Task: Find connections with filter location Mérida with filter topic #Brandwith filter profile language French with filter current company Wipro with filter school DOEACC with filter industry Wholesale Petroleum and Petroleum Products with filter service category Digital Marketing with filter keywords title Customer Support
Action: Mouse moved to (554, 73)
Screenshot: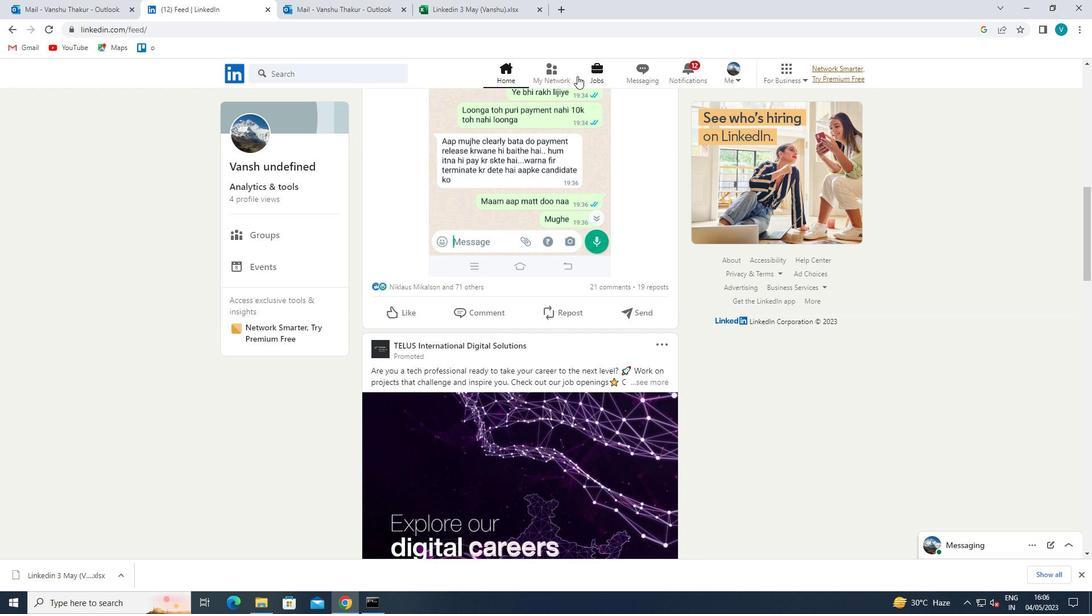 
Action: Mouse pressed left at (554, 73)
Screenshot: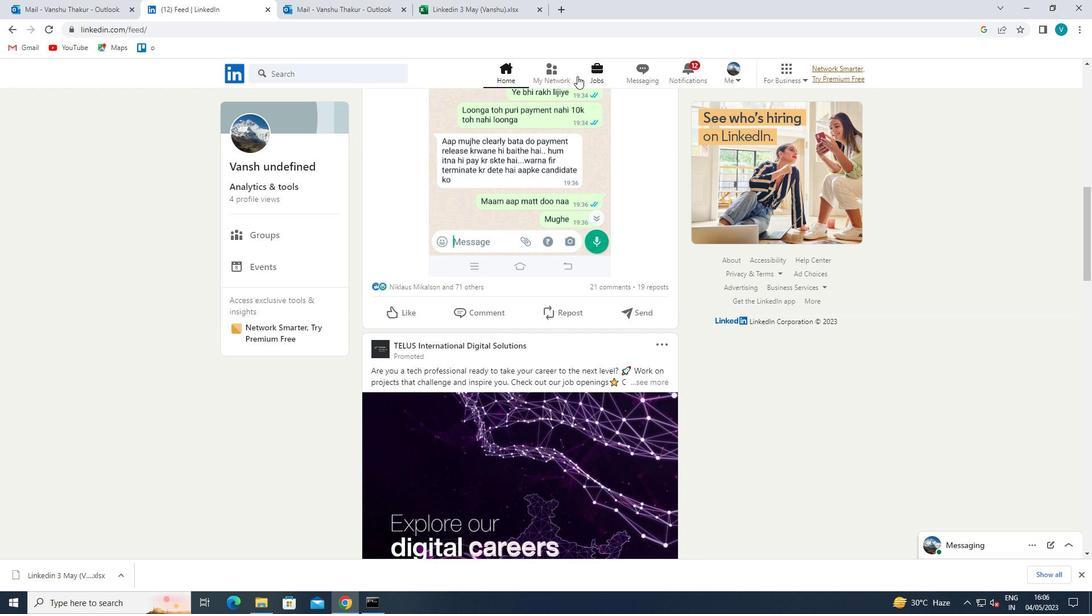 
Action: Mouse moved to (318, 130)
Screenshot: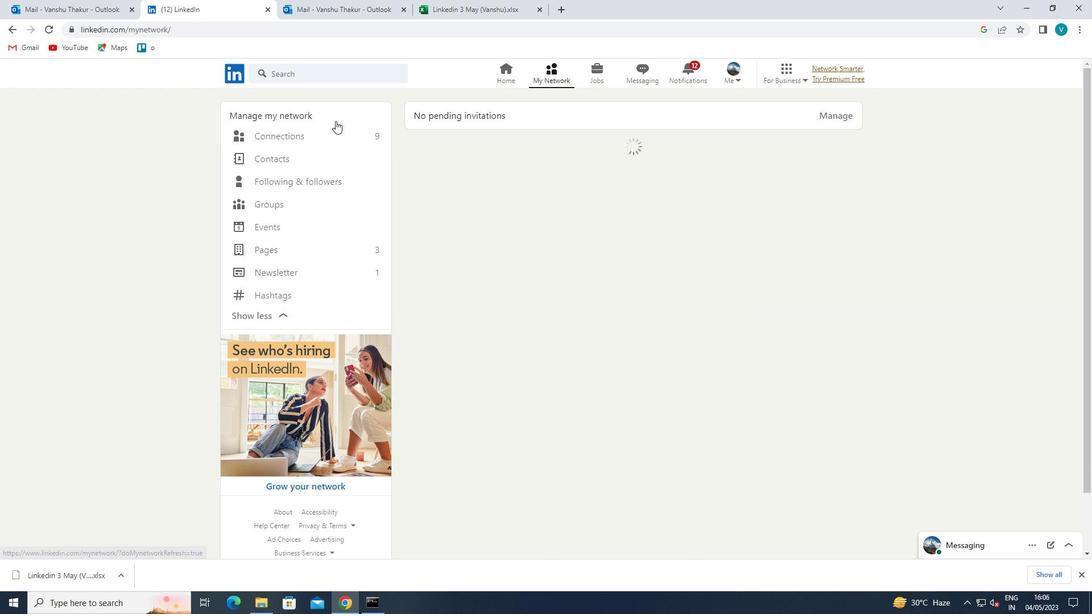 
Action: Mouse pressed left at (318, 130)
Screenshot: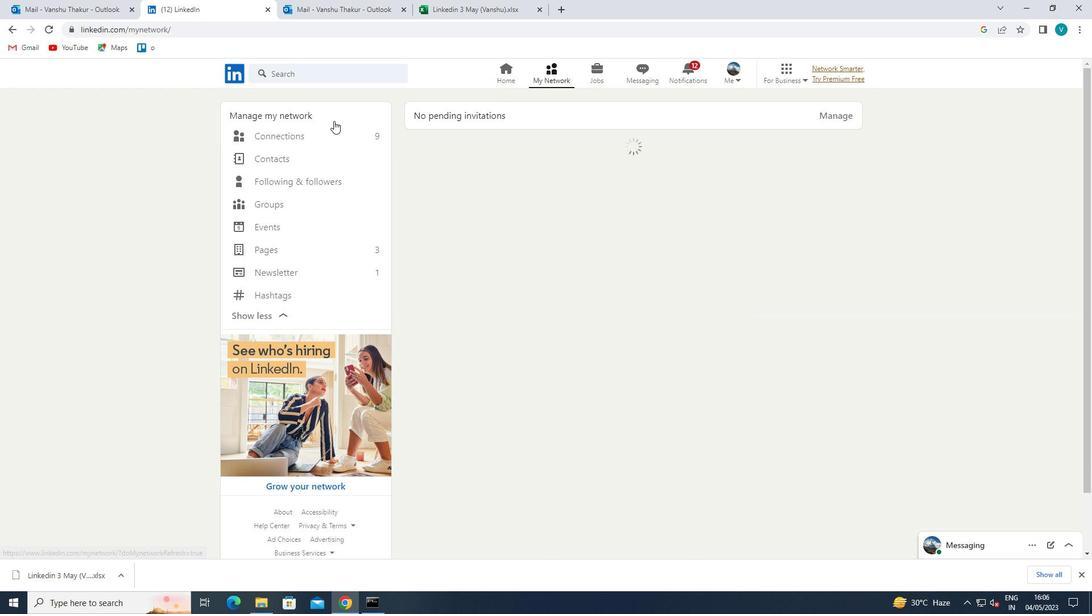 
Action: Mouse moved to (612, 135)
Screenshot: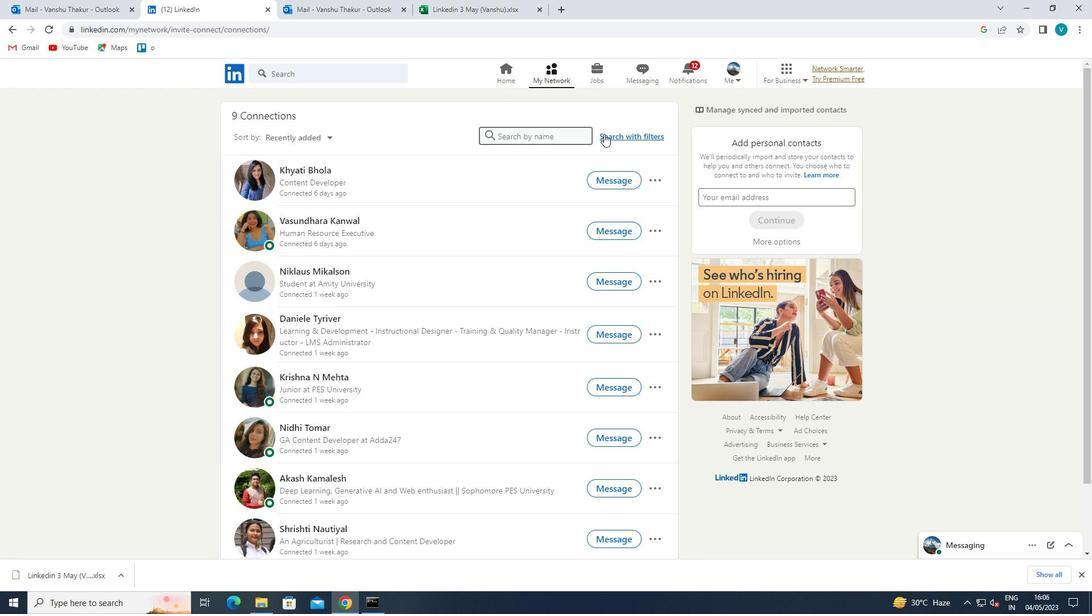 
Action: Mouse pressed left at (612, 135)
Screenshot: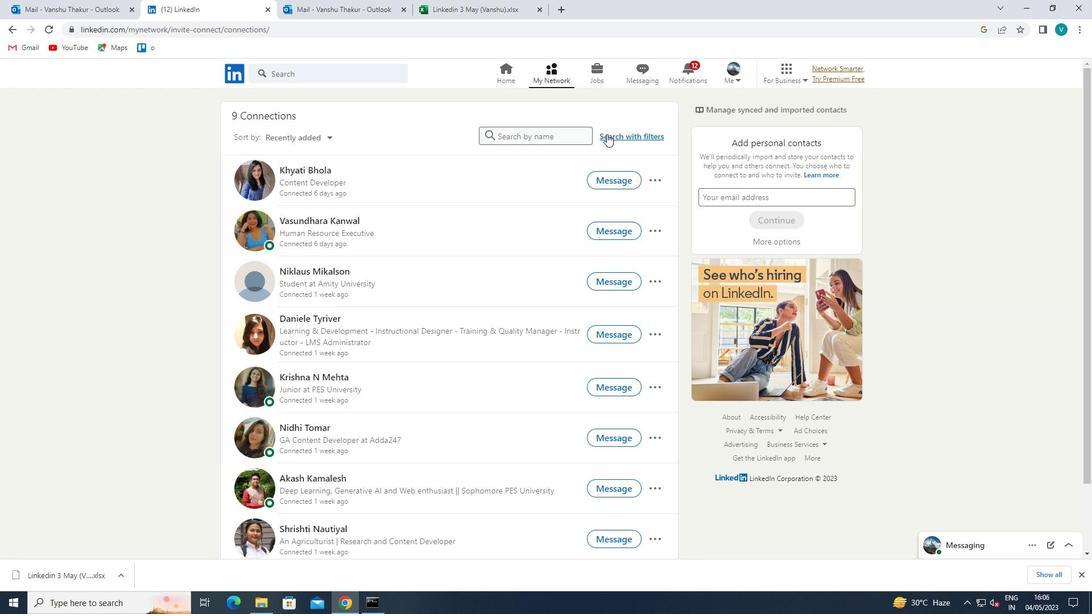 
Action: Mouse moved to (541, 106)
Screenshot: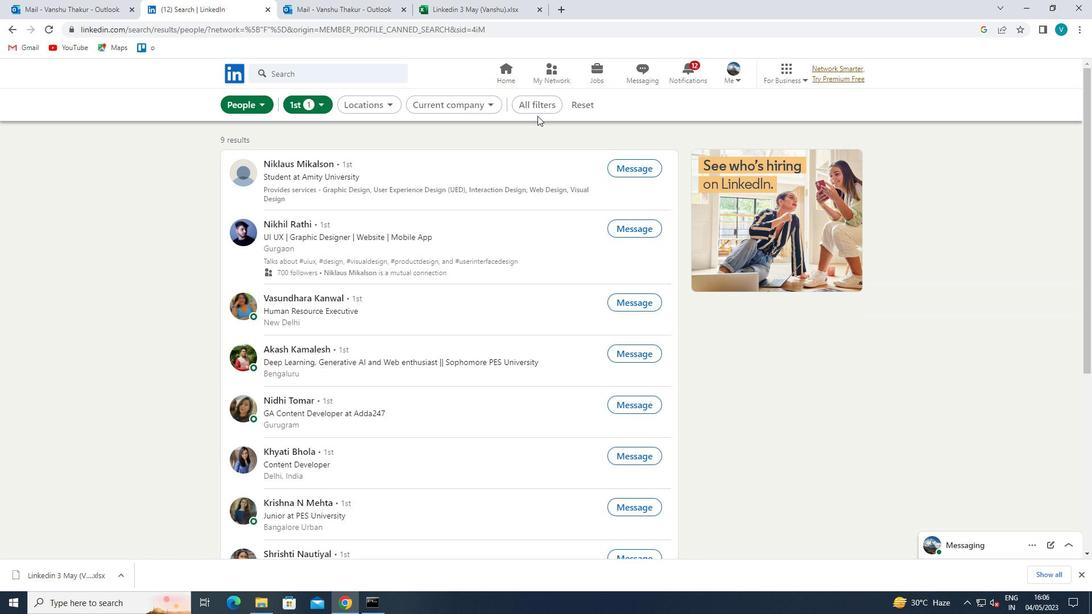 
Action: Mouse pressed left at (541, 106)
Screenshot: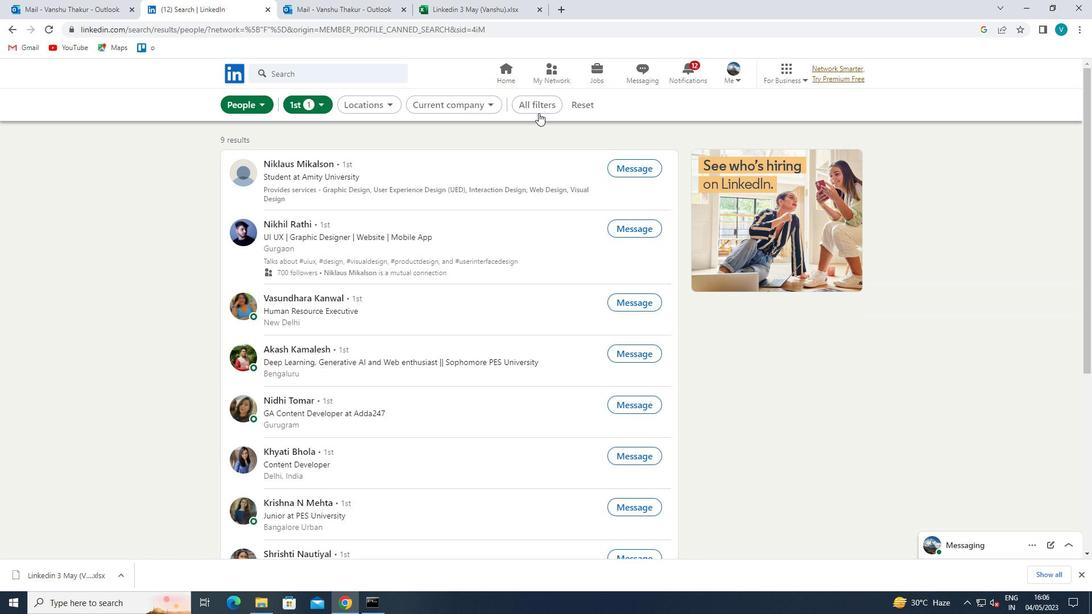 
Action: Mouse moved to (853, 223)
Screenshot: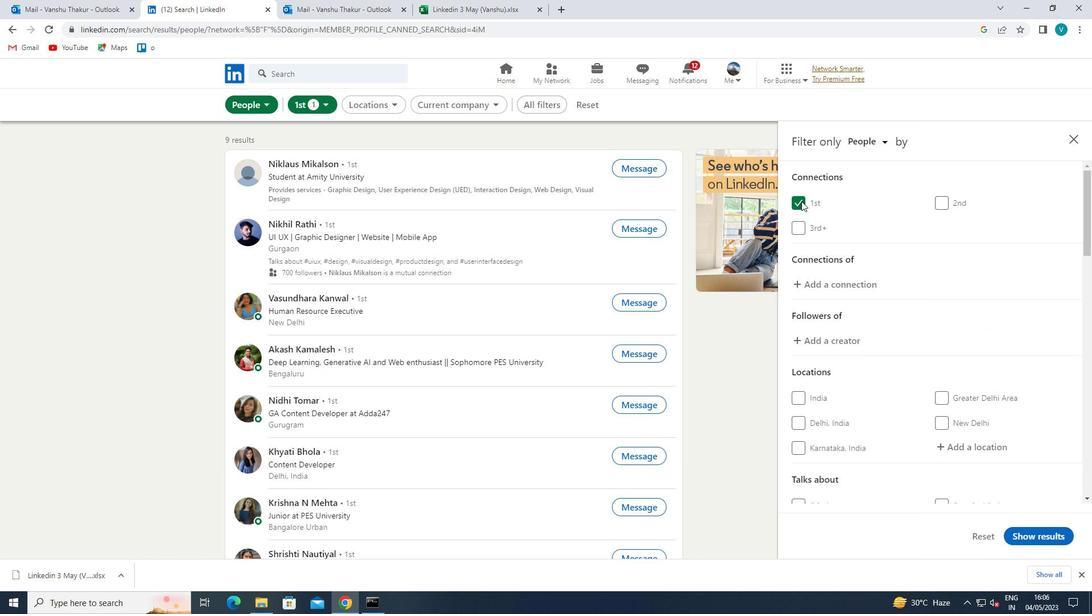 
Action: Mouse scrolled (853, 223) with delta (0, 0)
Screenshot: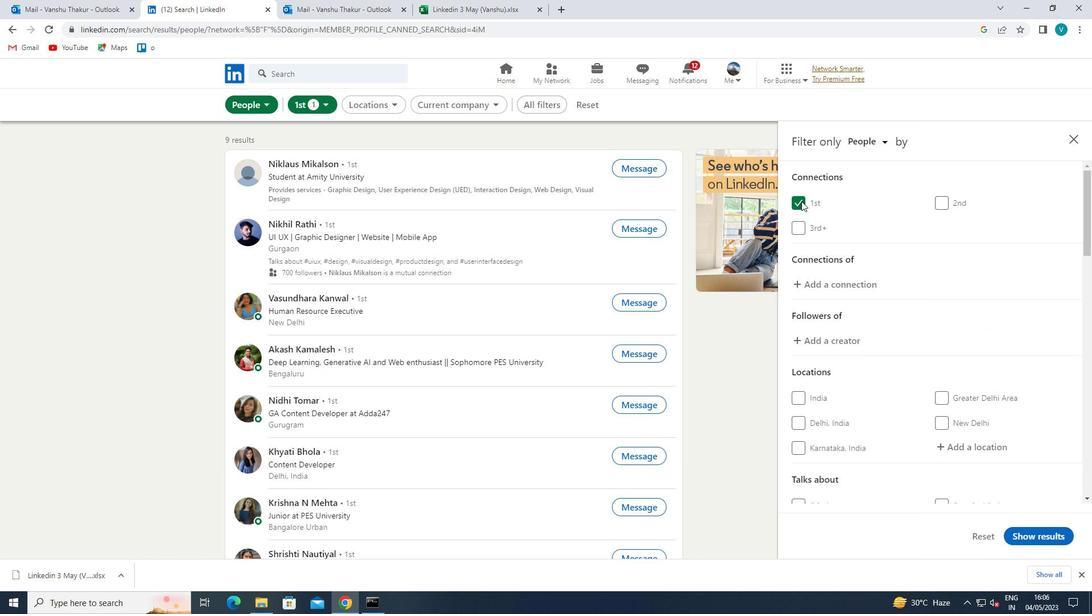 
Action: Mouse moved to (857, 228)
Screenshot: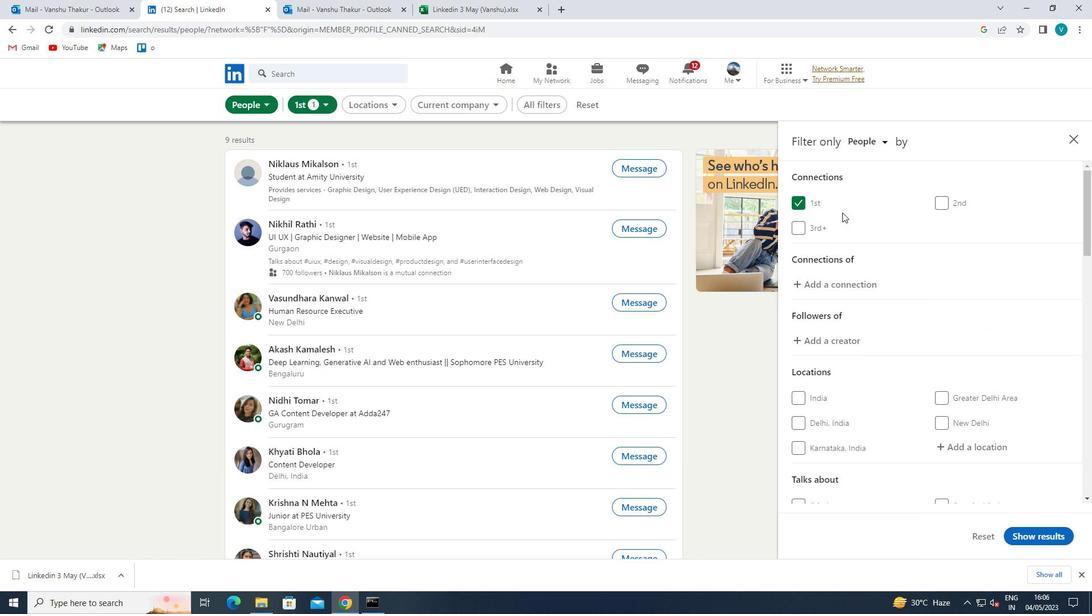 
Action: Mouse scrolled (857, 228) with delta (0, 0)
Screenshot: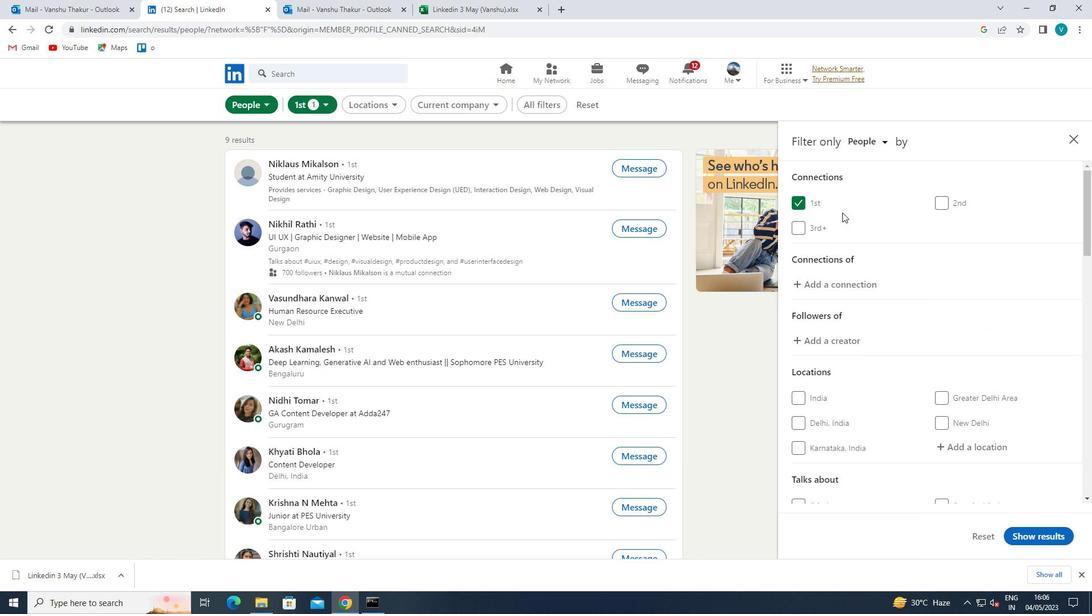 
Action: Mouse moved to (956, 332)
Screenshot: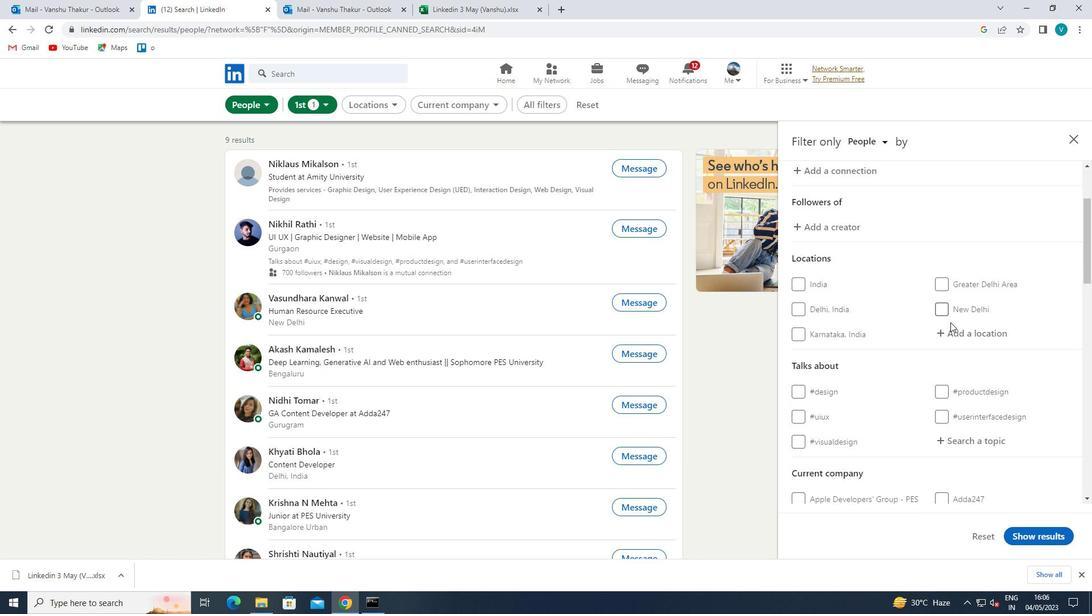 
Action: Mouse pressed left at (956, 332)
Screenshot: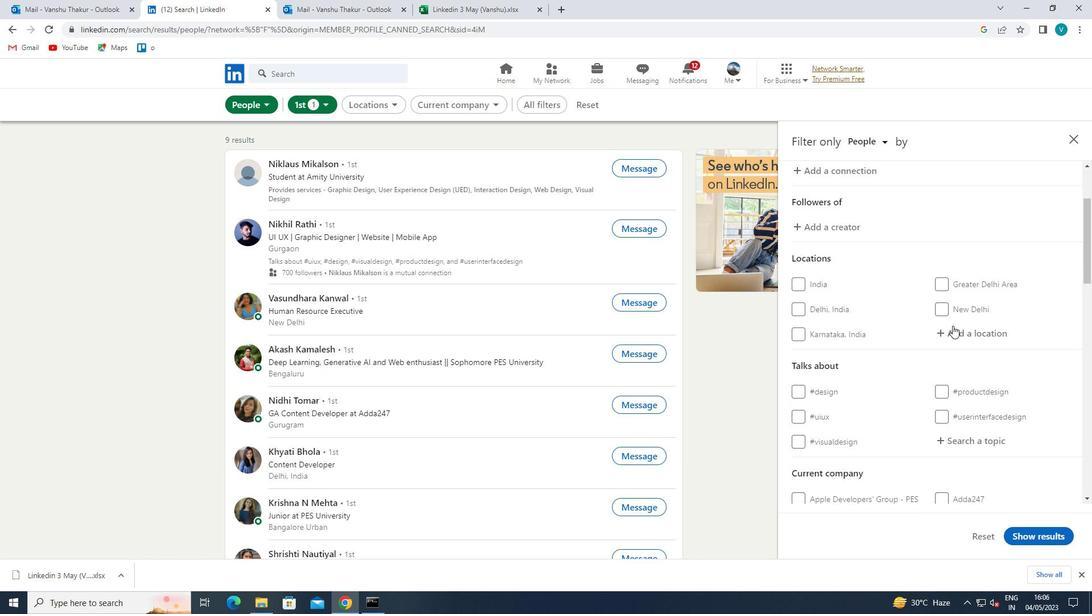 
Action: Mouse moved to (818, 252)
Screenshot: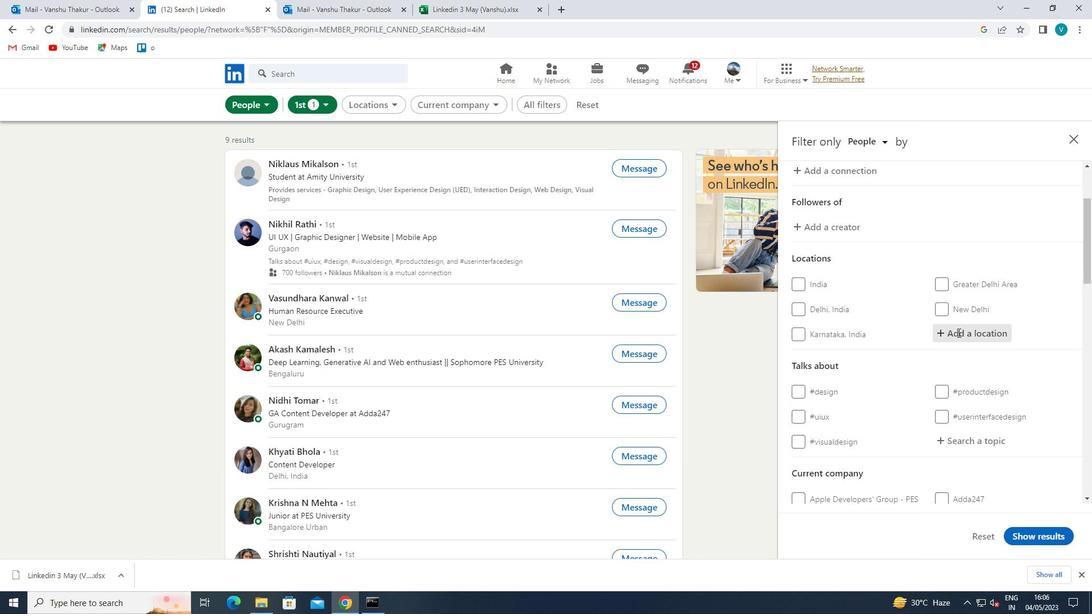 
Action: Key pressed <Key.shift>MERIDA
Screenshot: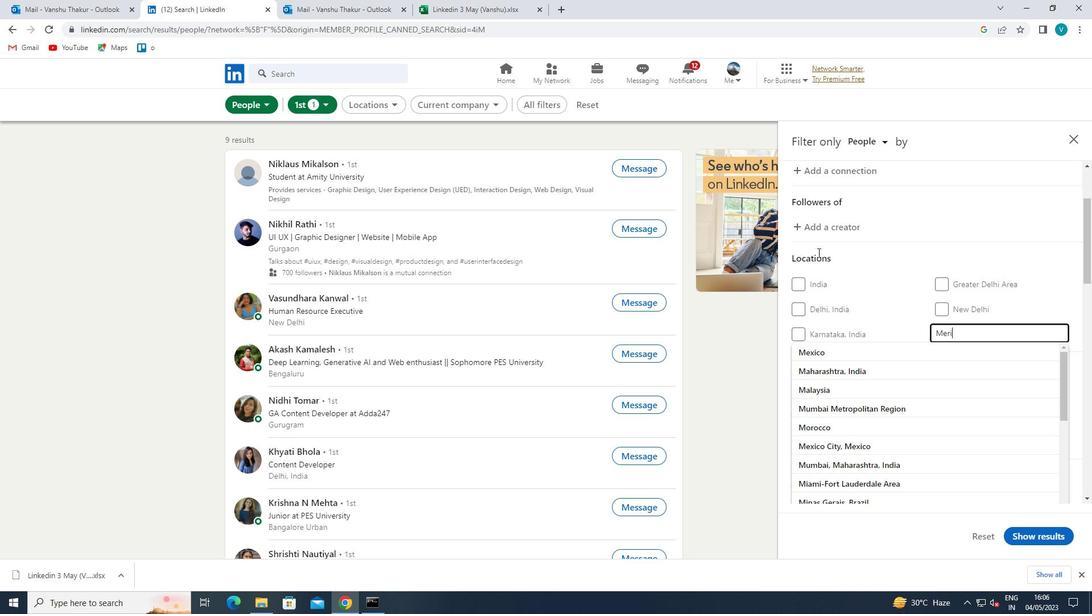 
Action: Mouse moved to (874, 351)
Screenshot: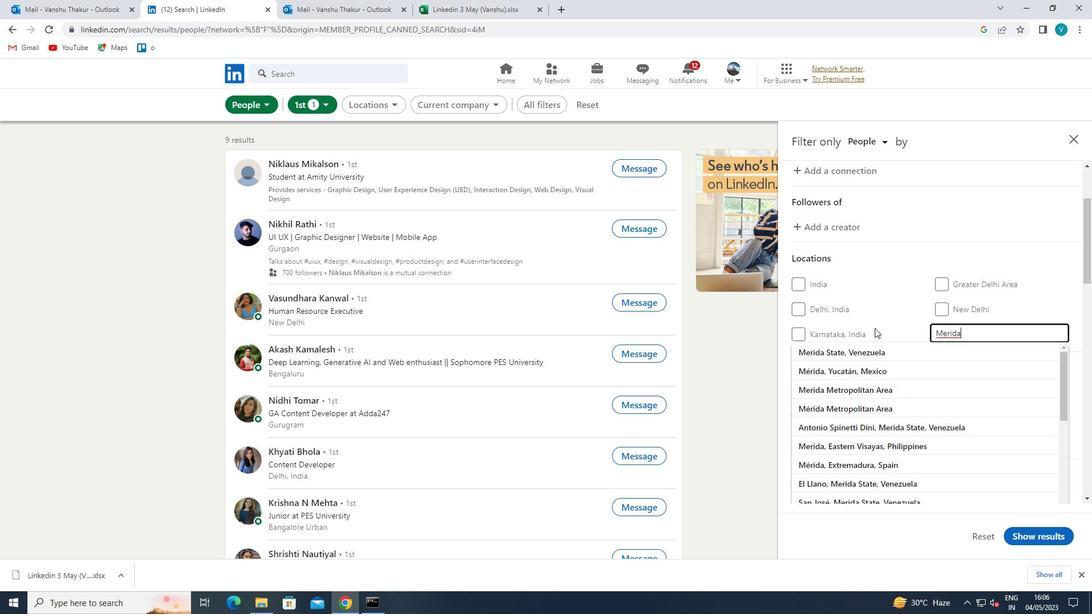 
Action: Mouse pressed left at (874, 351)
Screenshot: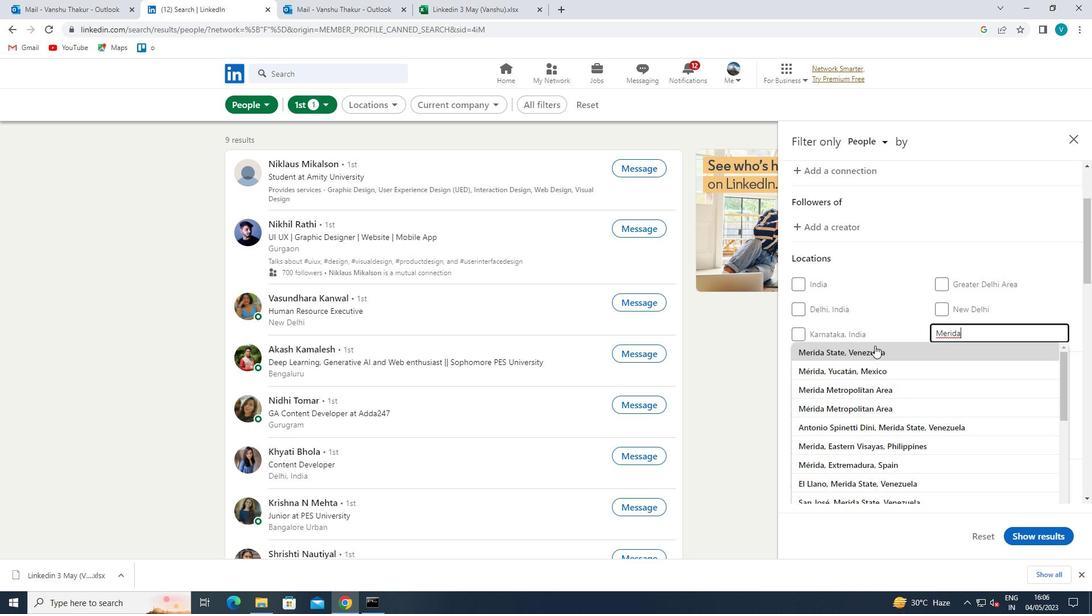 
Action: Mouse moved to (925, 358)
Screenshot: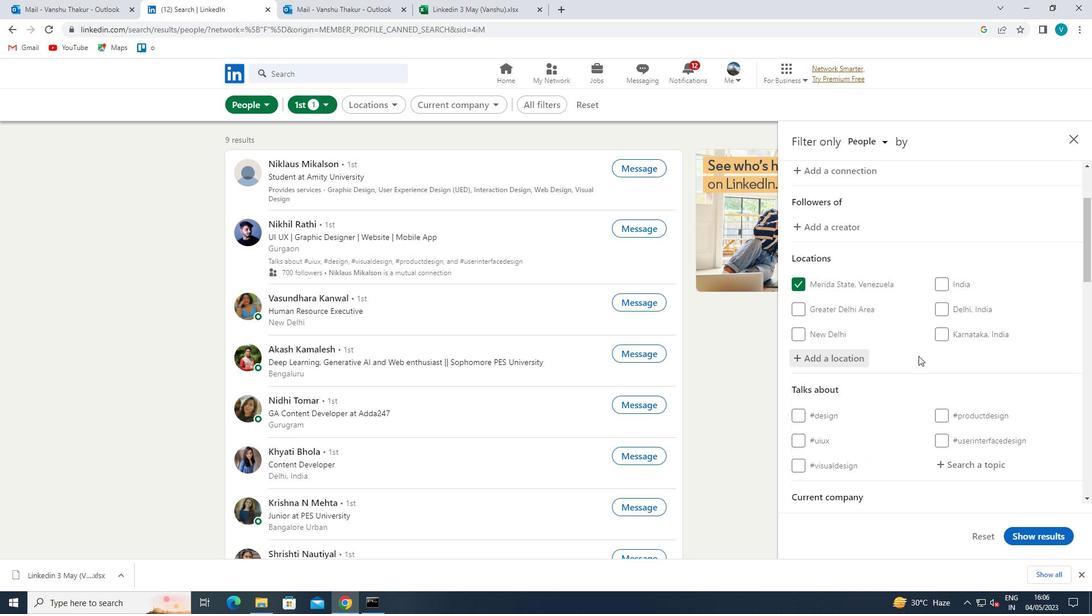 
Action: Mouse scrolled (925, 358) with delta (0, 0)
Screenshot: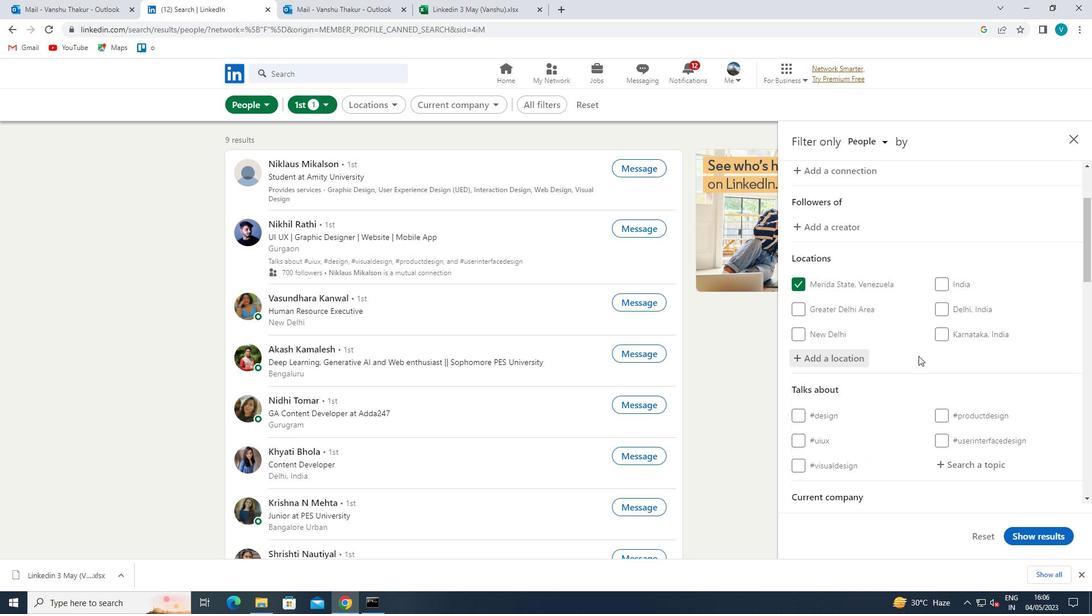
Action: Mouse moved to (926, 360)
Screenshot: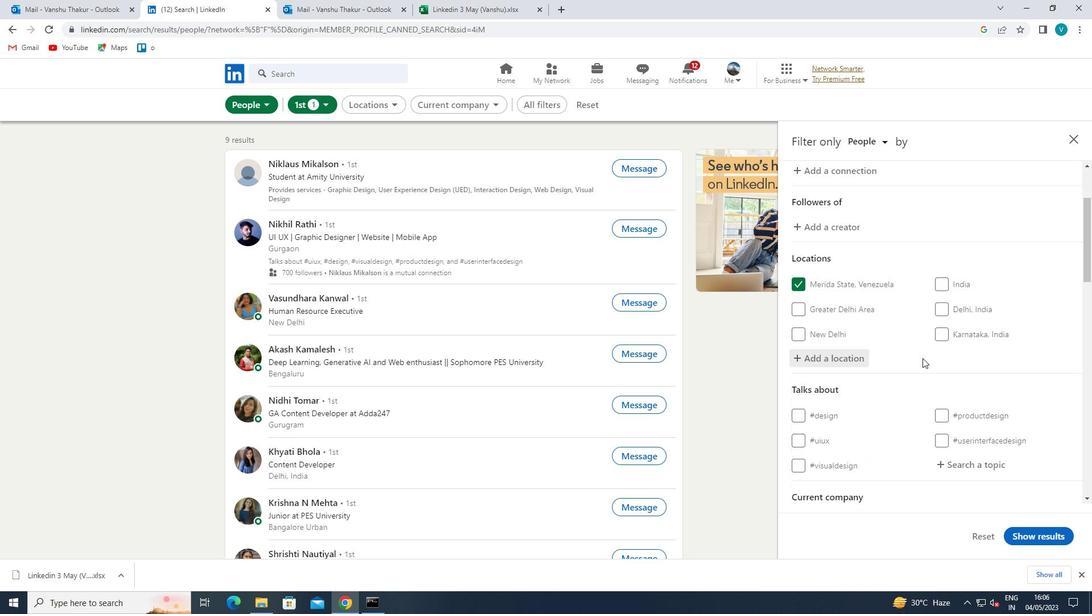
Action: Mouse scrolled (926, 359) with delta (0, 0)
Screenshot: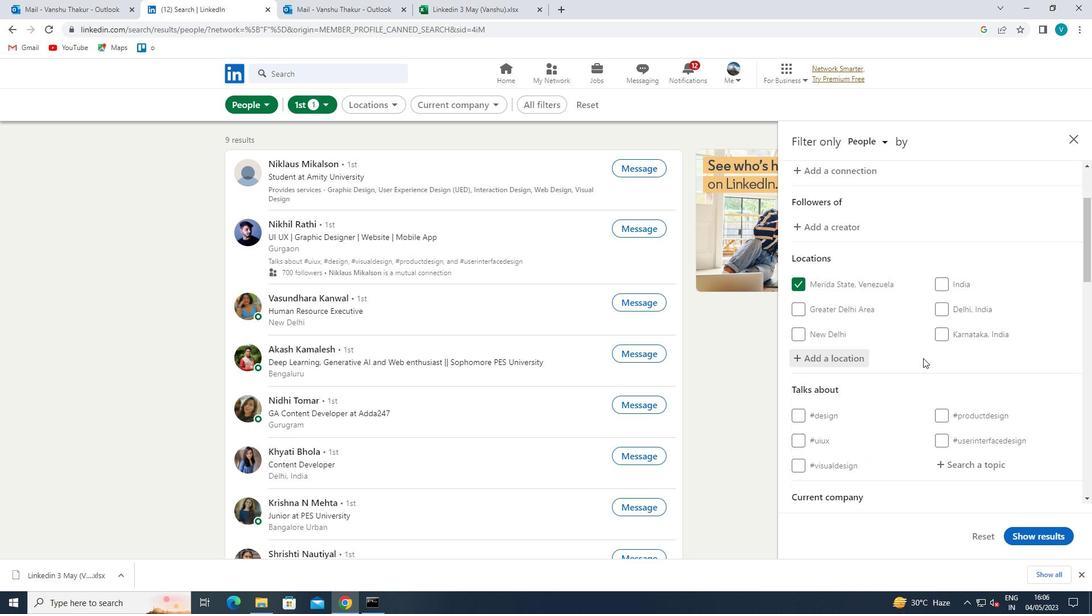 
Action: Mouse moved to (968, 349)
Screenshot: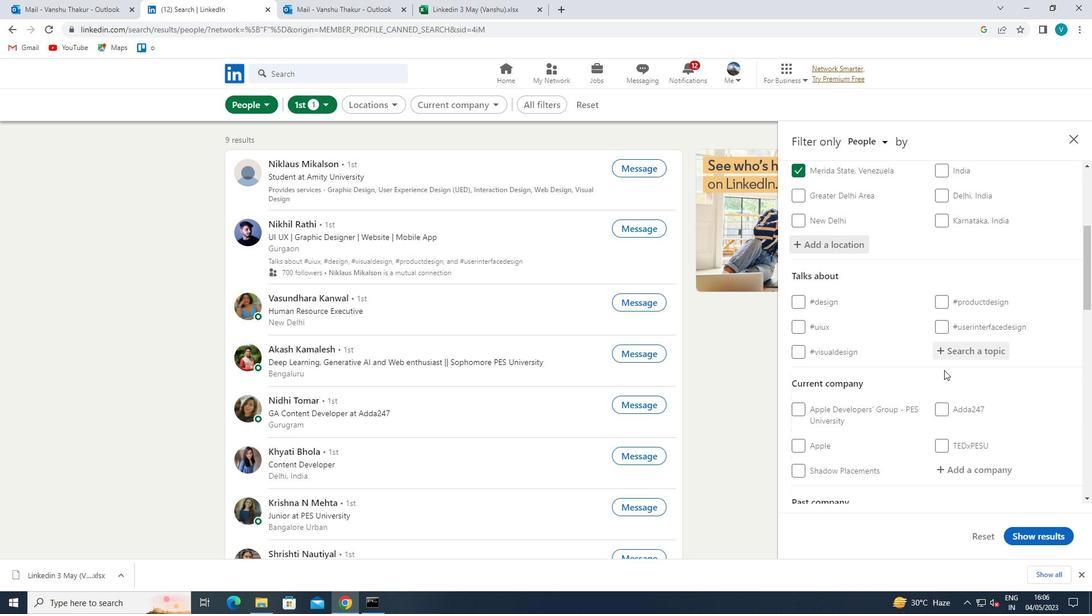 
Action: Mouse pressed left at (968, 349)
Screenshot: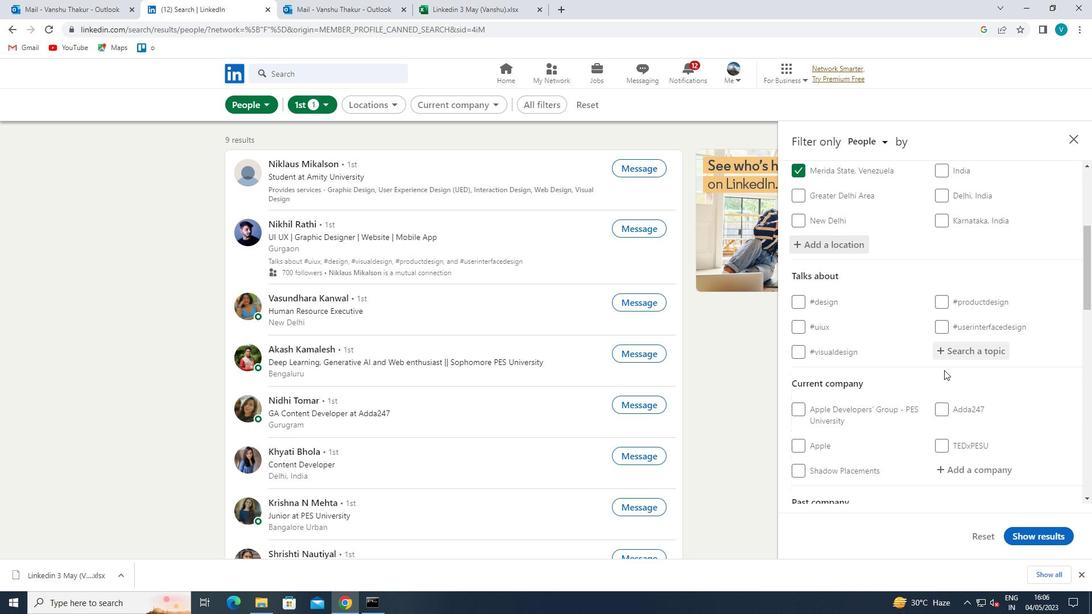 
Action: Mouse moved to (885, 299)
Screenshot: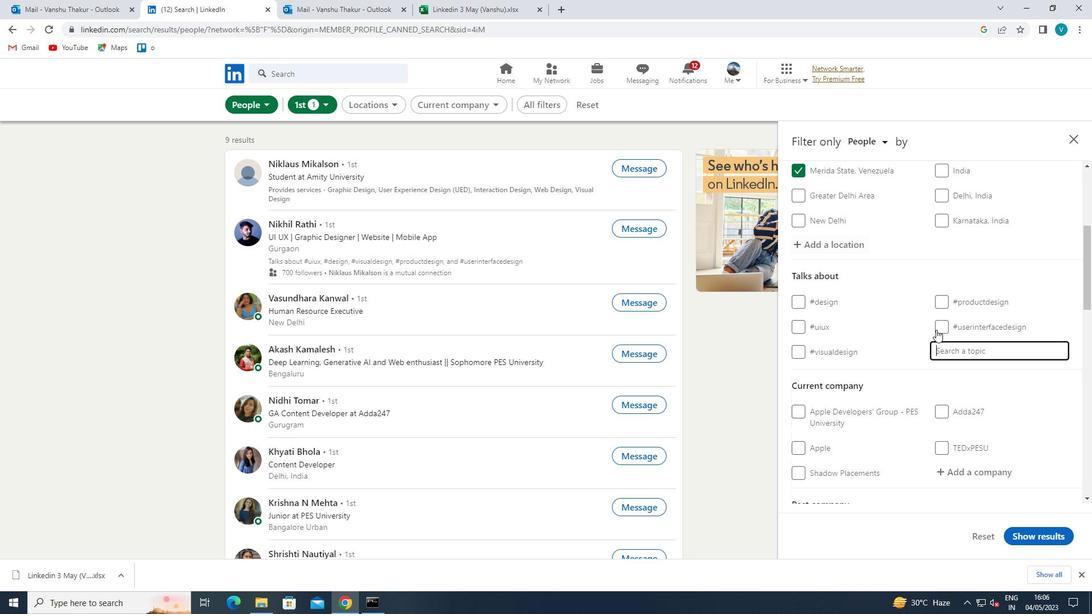
Action: Key pressed BRAN<Key.backspace>D
Screenshot: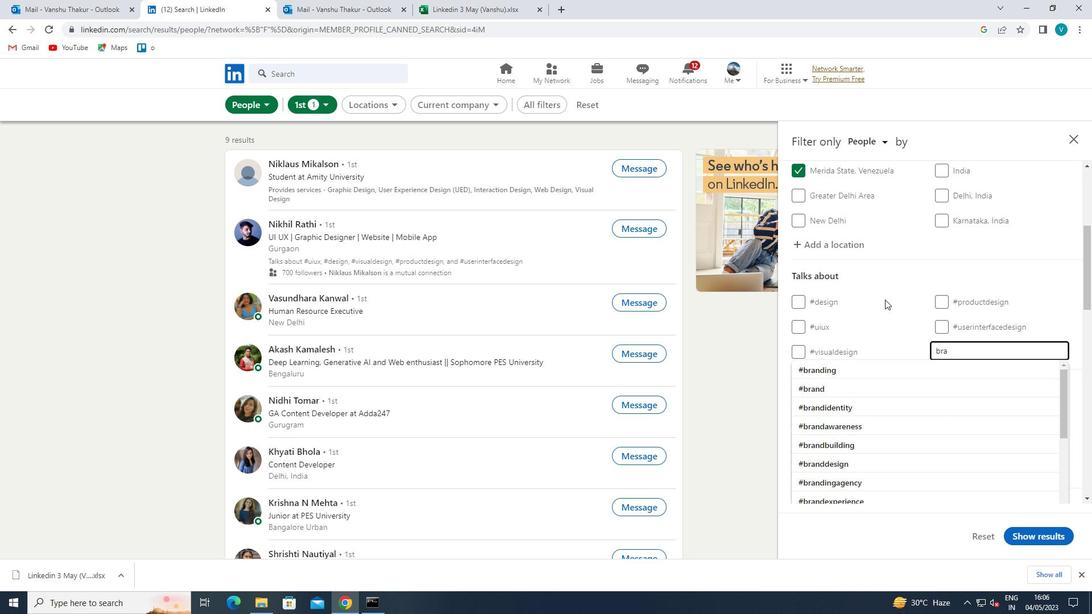 
Action: Mouse moved to (948, 346)
Screenshot: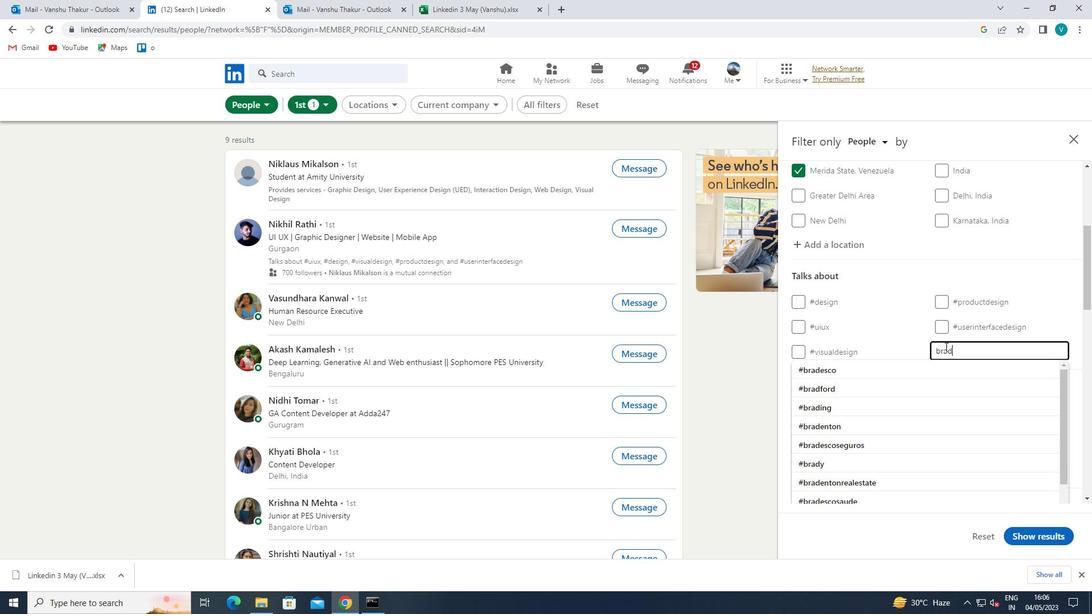 
Action: Mouse pressed left at (948, 346)
Screenshot: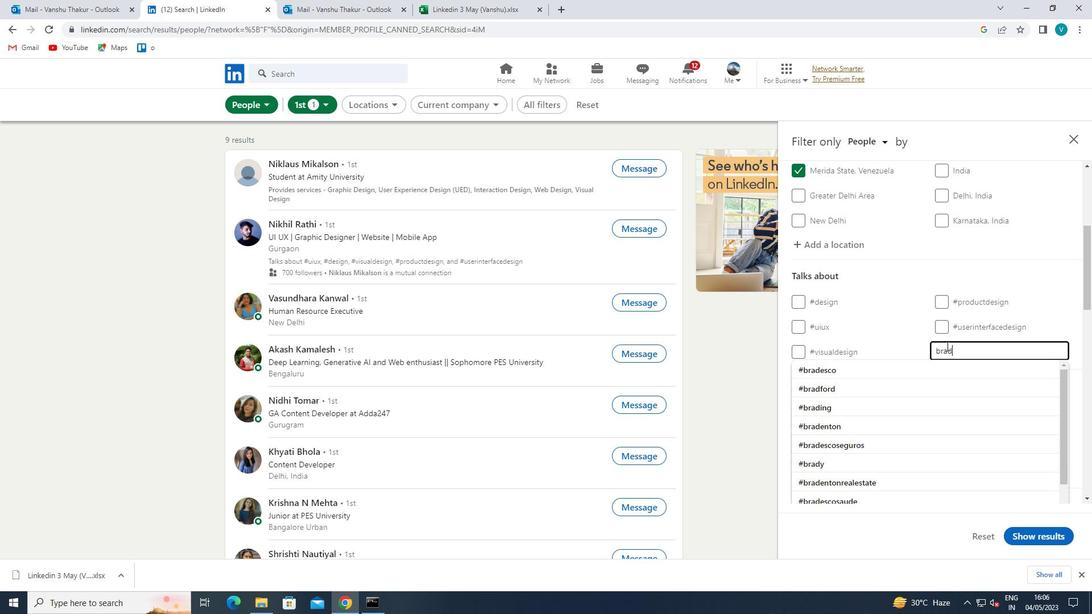 
Action: Mouse moved to (953, 369)
Screenshot: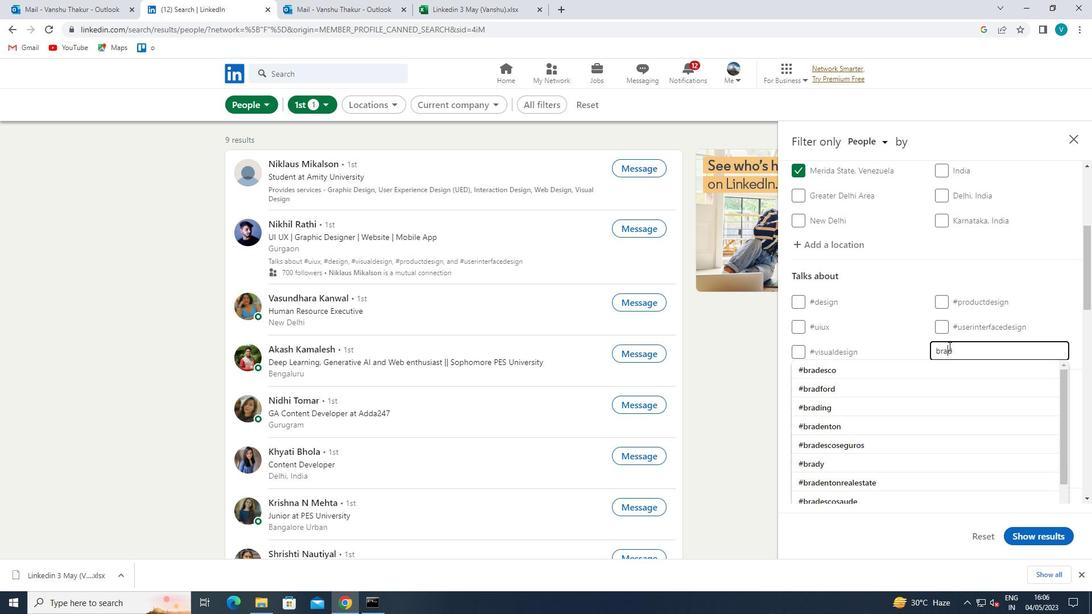 
Action: Key pressed N
Screenshot: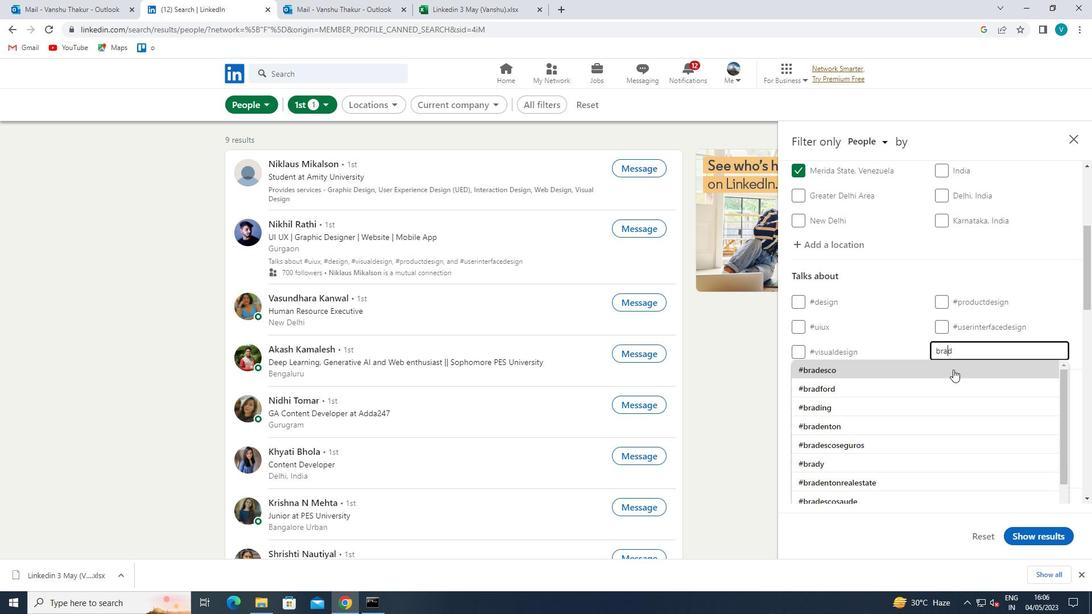 
Action: Mouse moved to (884, 386)
Screenshot: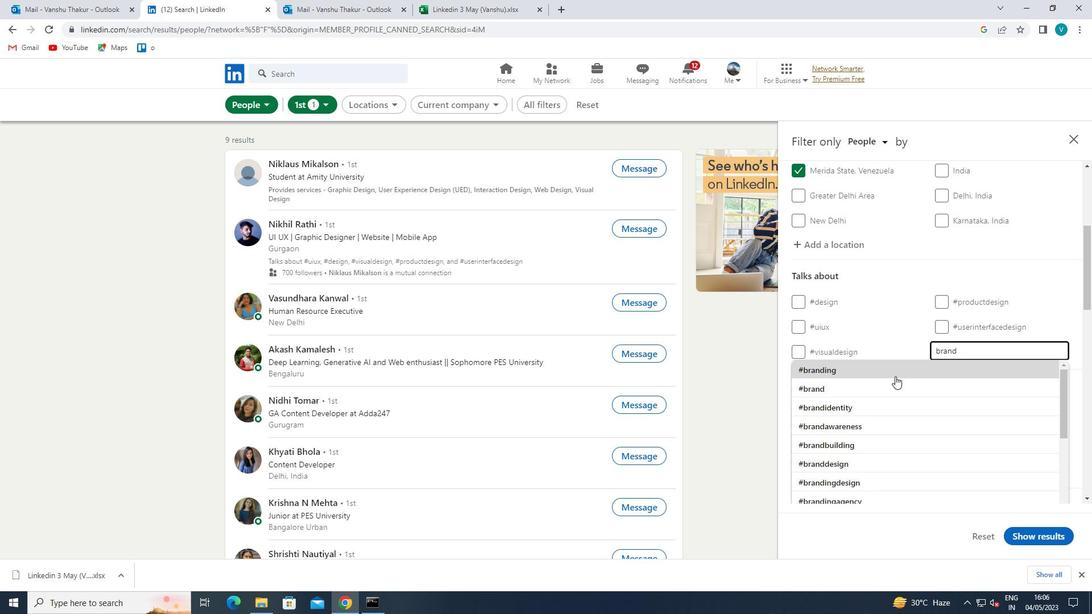 
Action: Mouse pressed left at (884, 386)
Screenshot: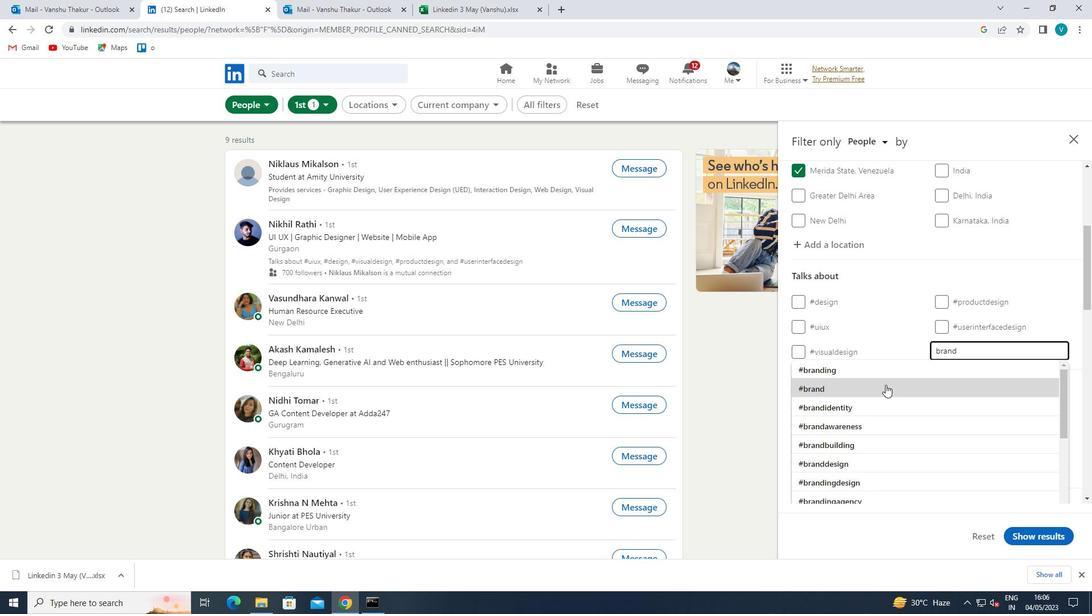 
Action: Mouse moved to (897, 385)
Screenshot: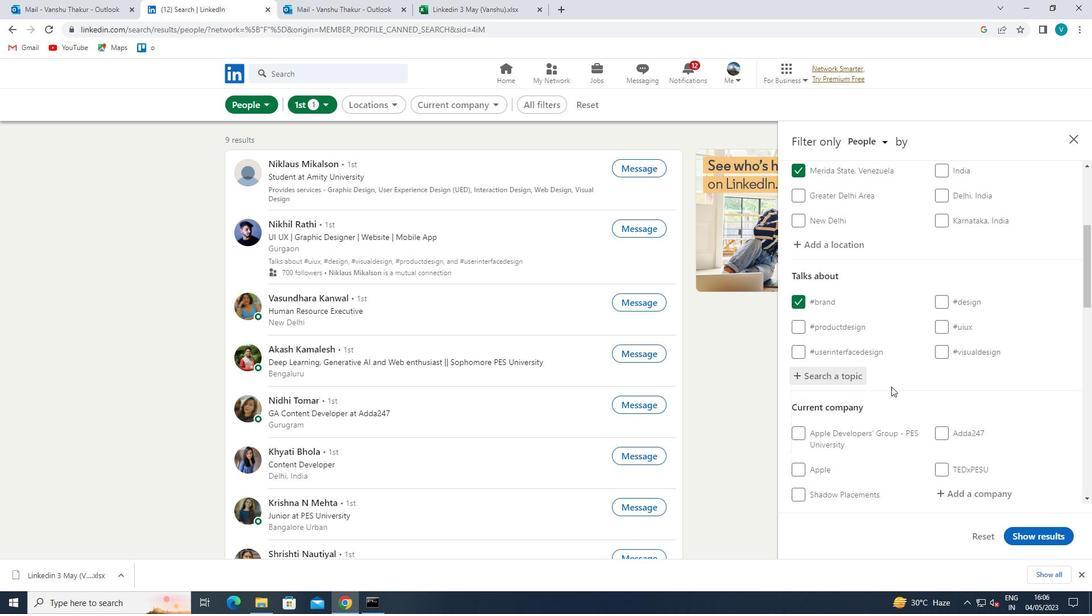 
Action: Mouse scrolled (897, 385) with delta (0, 0)
Screenshot: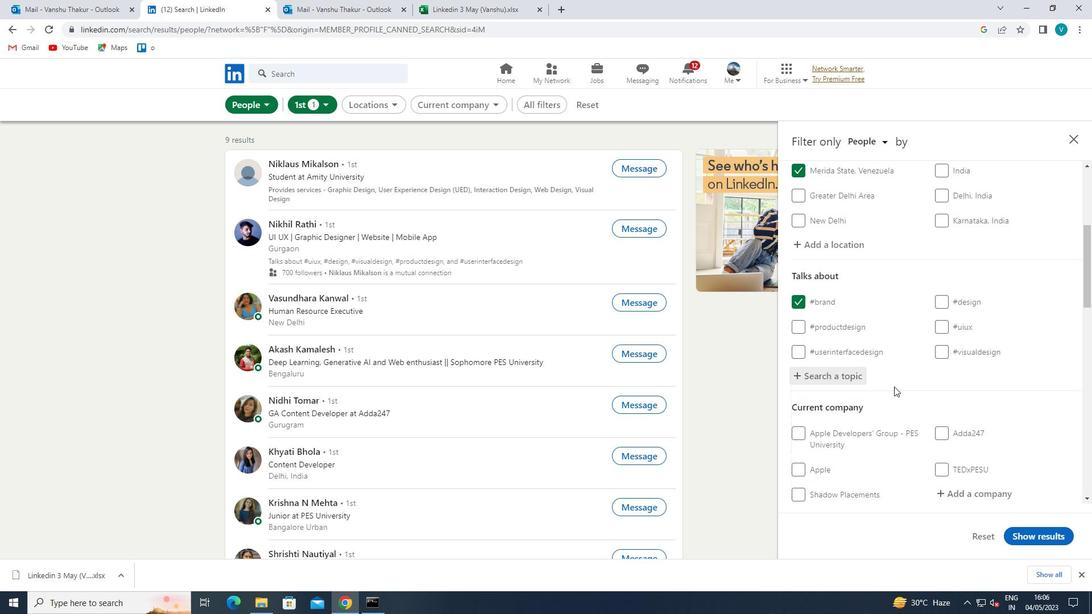 
Action: Mouse scrolled (897, 385) with delta (0, 0)
Screenshot: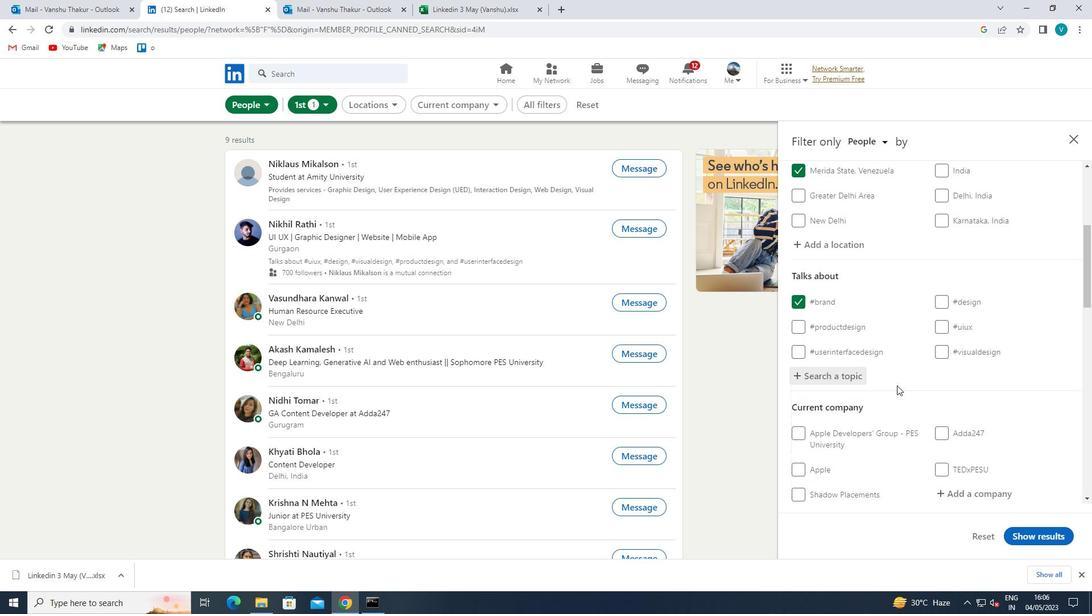 
Action: Mouse moved to (897, 385)
Screenshot: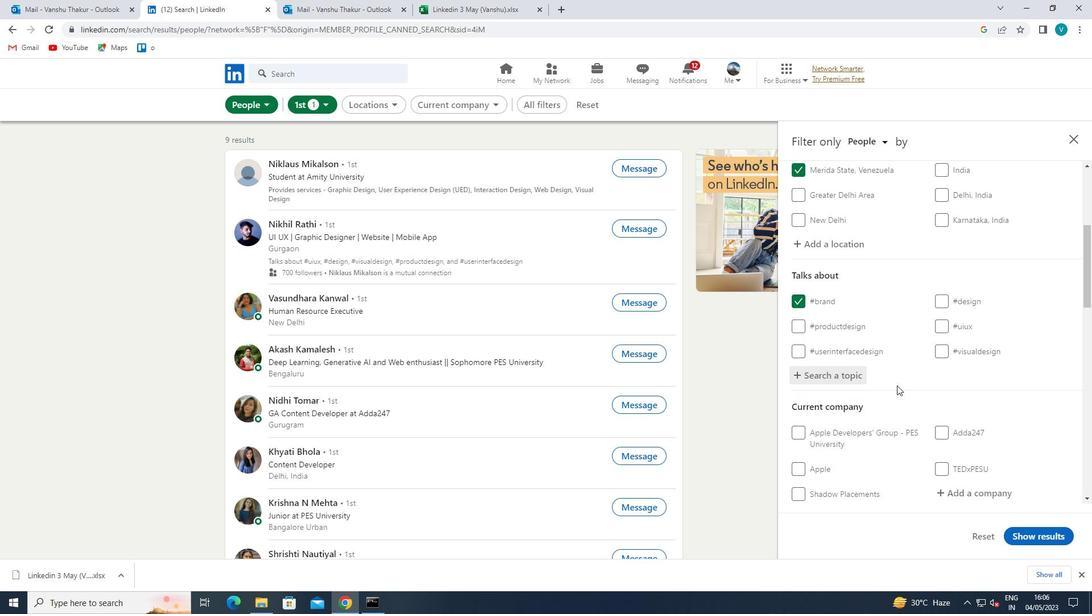 
Action: Mouse scrolled (897, 385) with delta (0, 0)
Screenshot: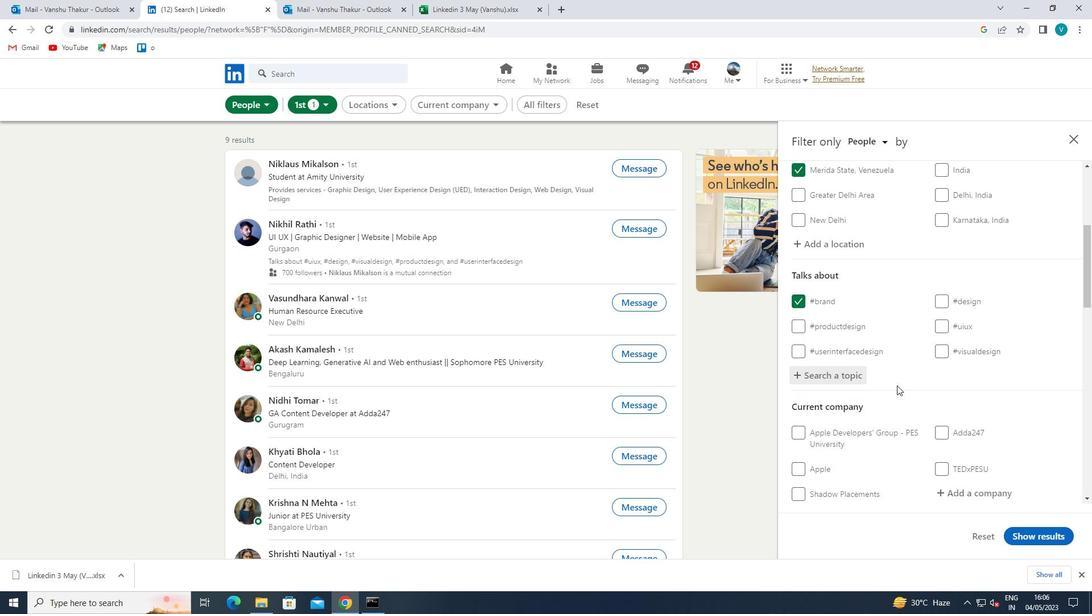 
Action: Mouse moved to (968, 322)
Screenshot: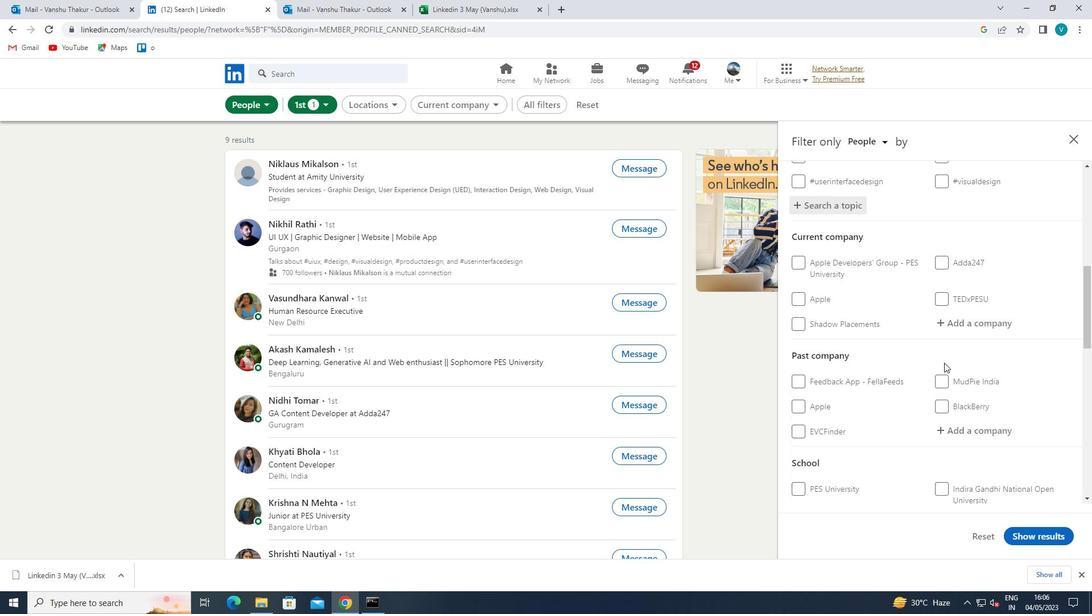 
Action: Mouse pressed left at (968, 322)
Screenshot: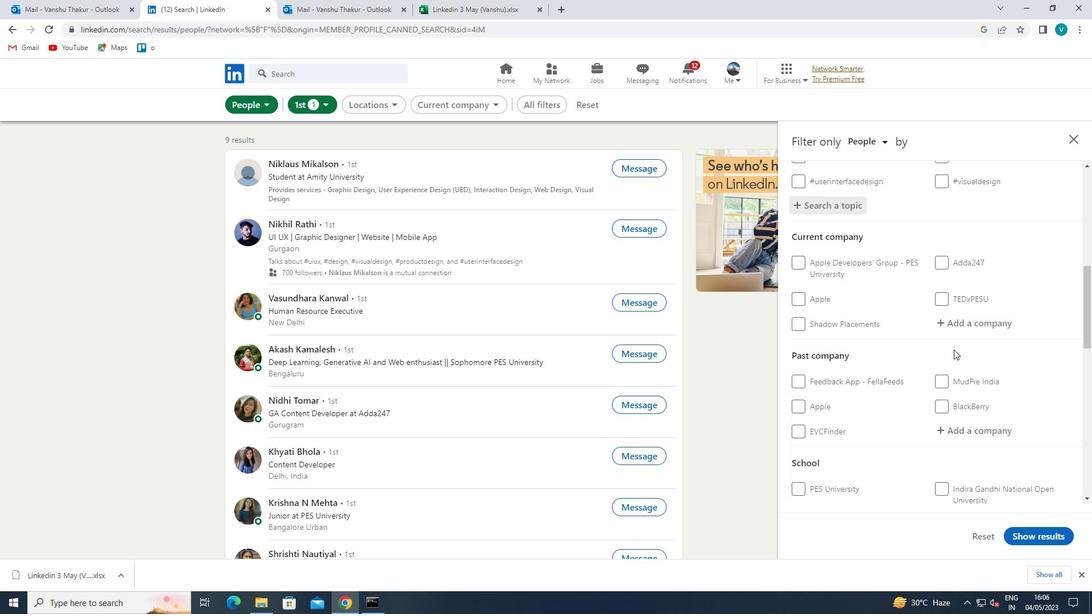 
Action: Mouse moved to (960, 316)
Screenshot: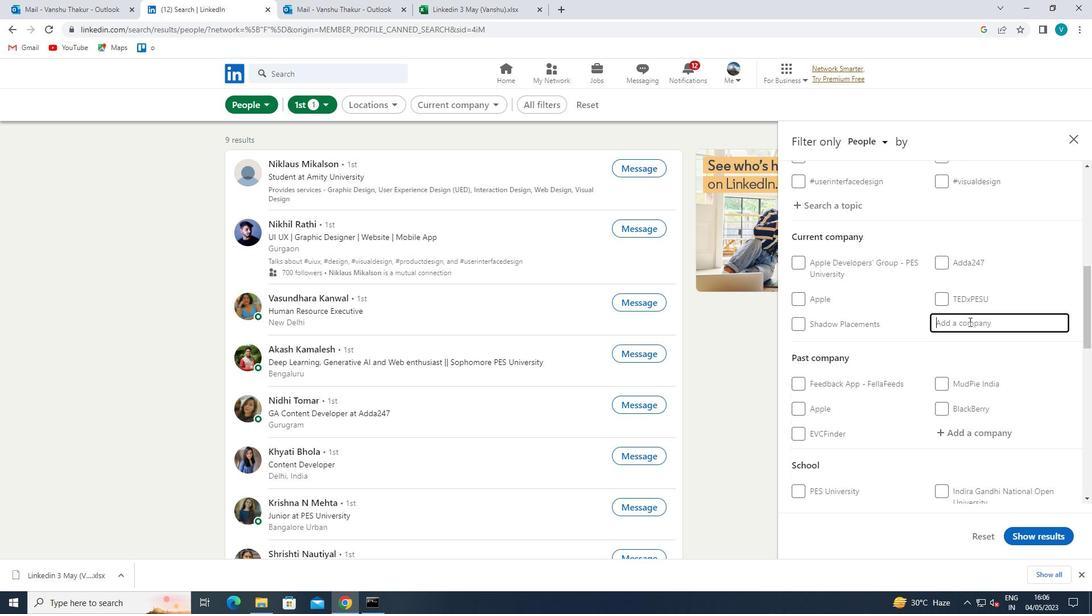 
Action: Key pressed <Key.shift>WIPRO
Screenshot: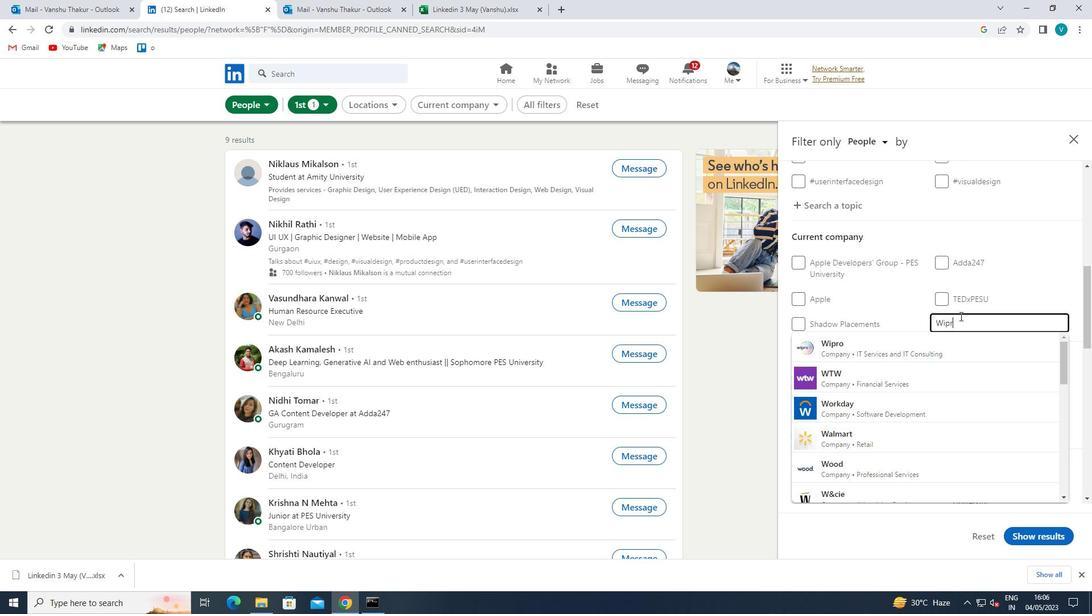
Action: Mouse moved to (930, 344)
Screenshot: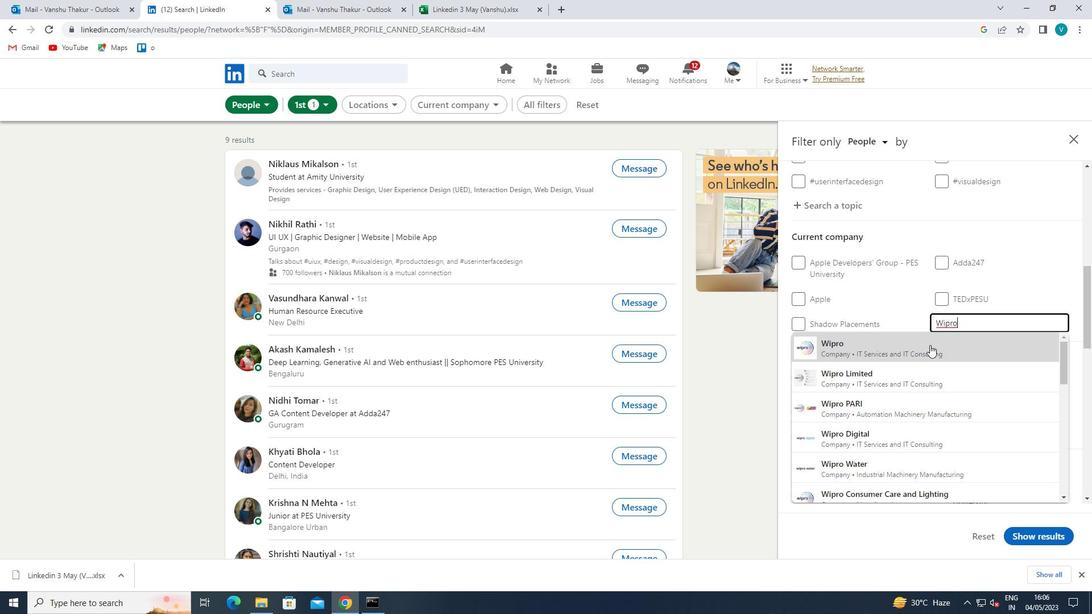 
Action: Mouse pressed left at (930, 344)
Screenshot: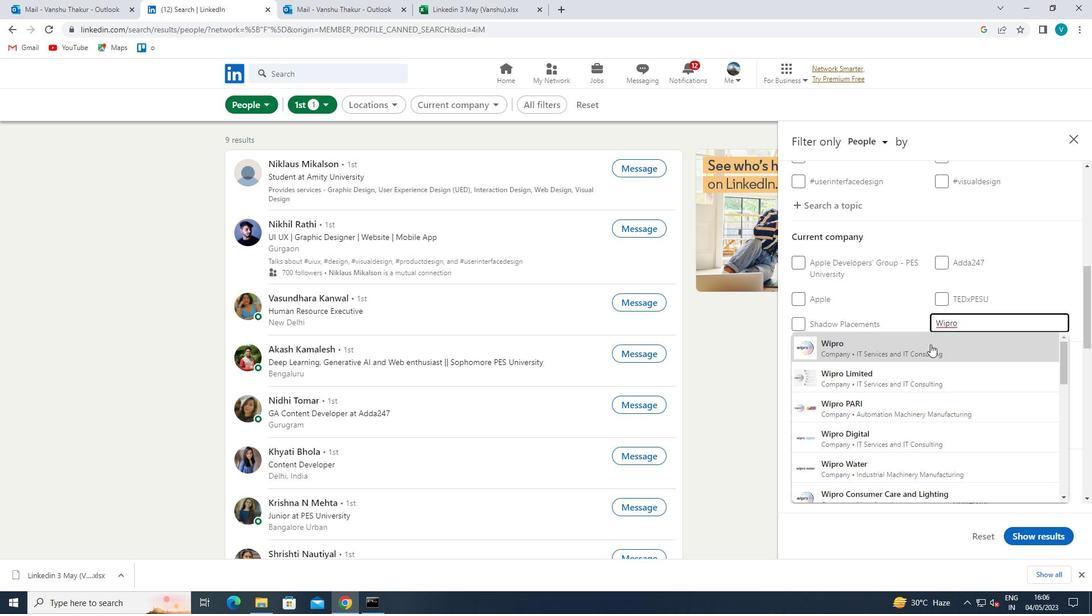 
Action: Mouse scrolled (930, 344) with delta (0, 0)
Screenshot: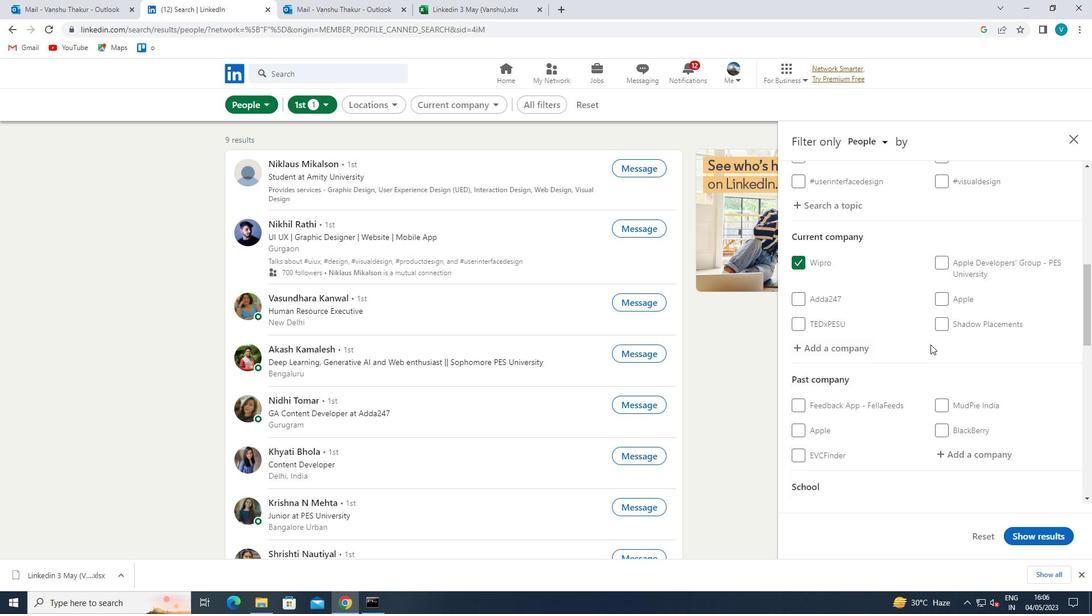 
Action: Mouse scrolled (930, 344) with delta (0, 0)
Screenshot: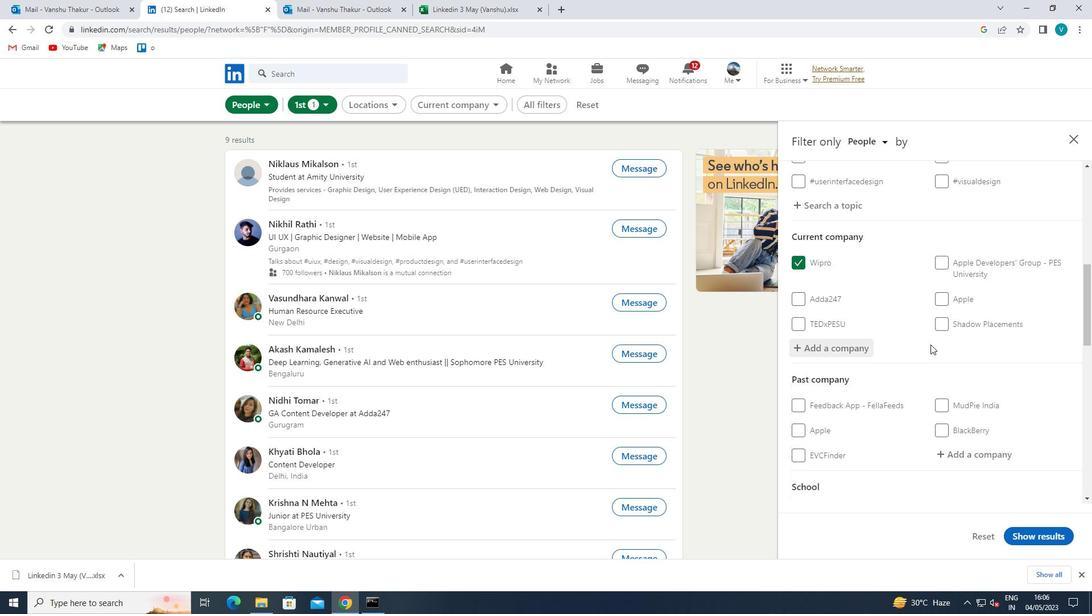 
Action: Mouse scrolled (930, 344) with delta (0, 0)
Screenshot: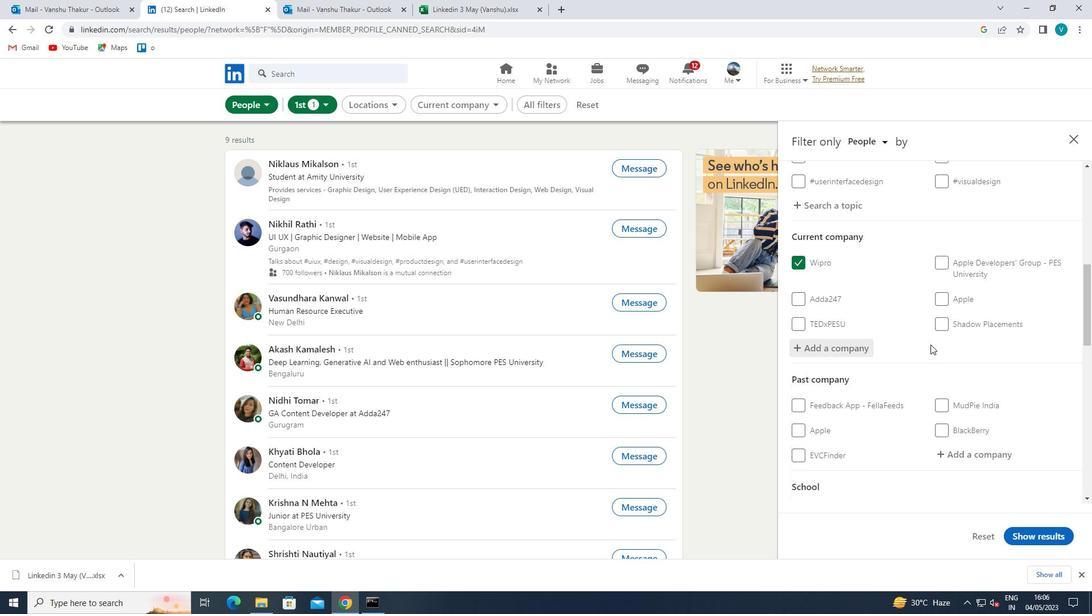 
Action: Mouse moved to (930, 347)
Screenshot: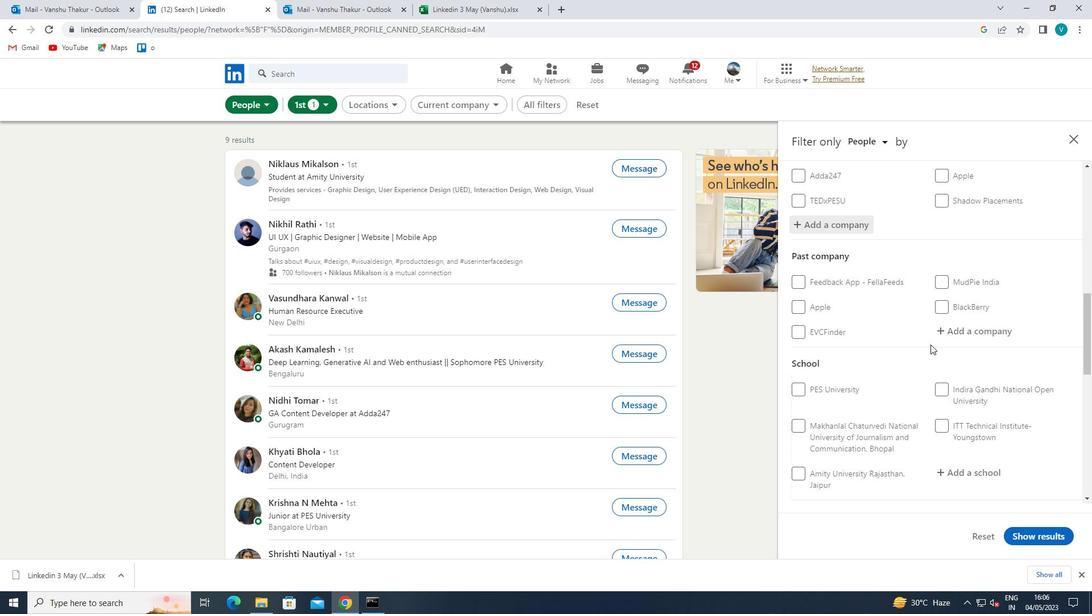 
Action: Mouse scrolled (930, 347) with delta (0, 0)
Screenshot: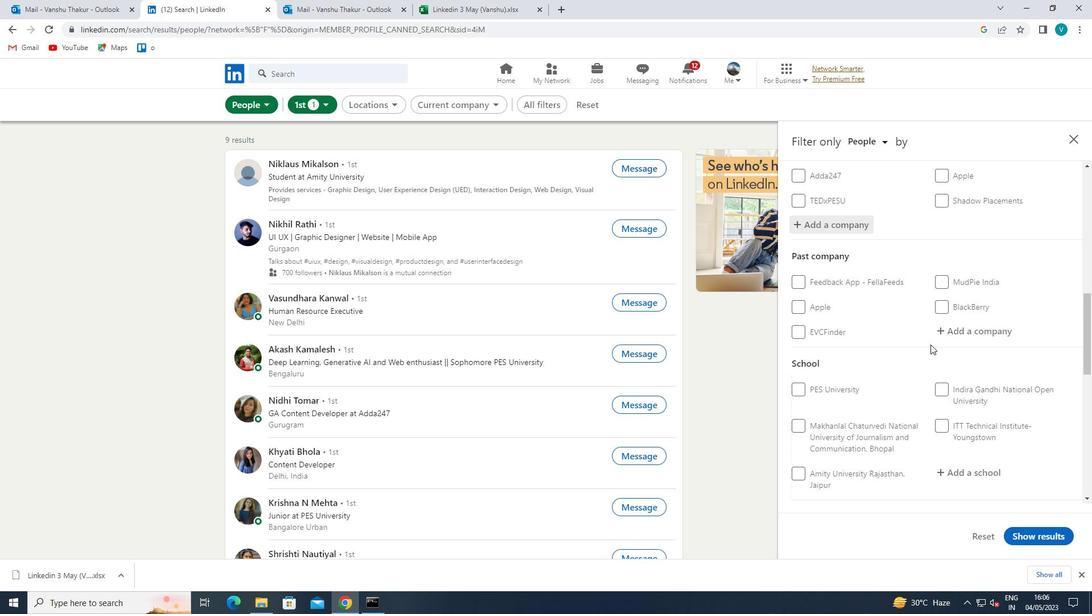 
Action: Mouse moved to (956, 368)
Screenshot: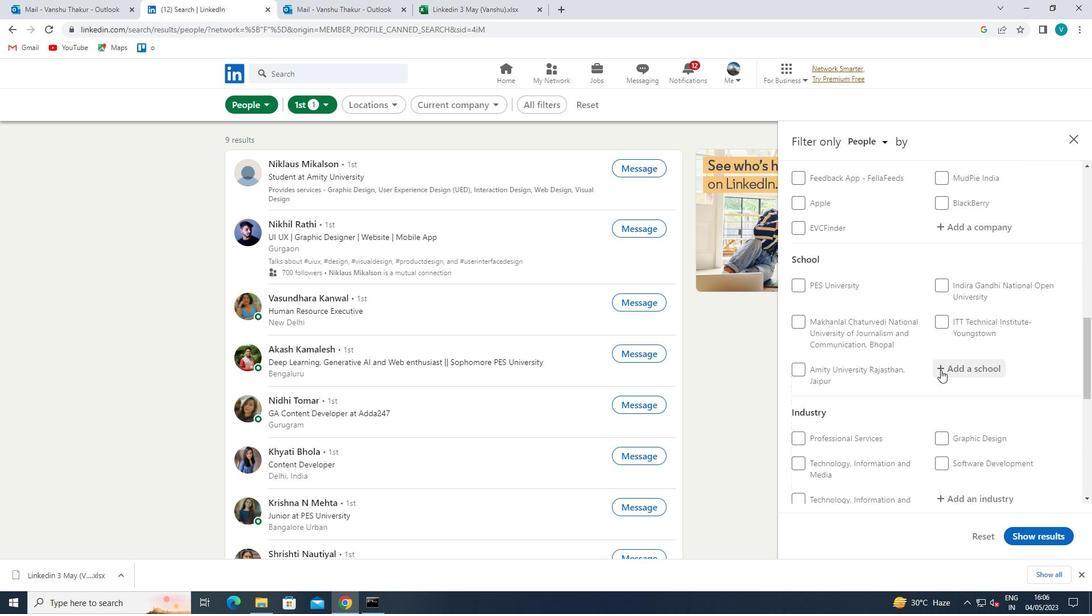 
Action: Mouse pressed left at (956, 368)
Screenshot: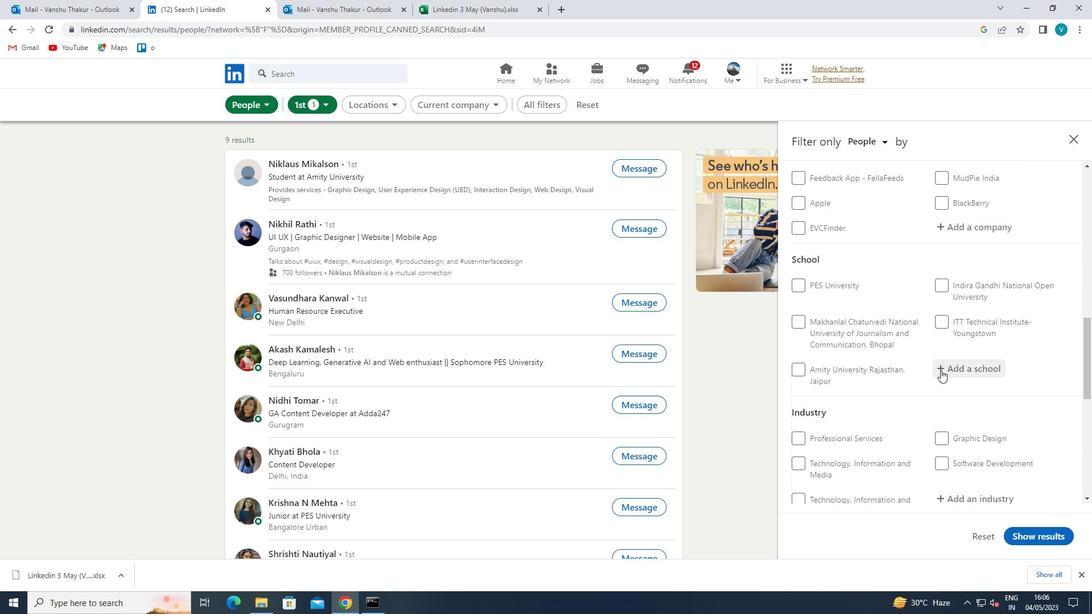 
Action: Mouse moved to (958, 368)
Screenshot: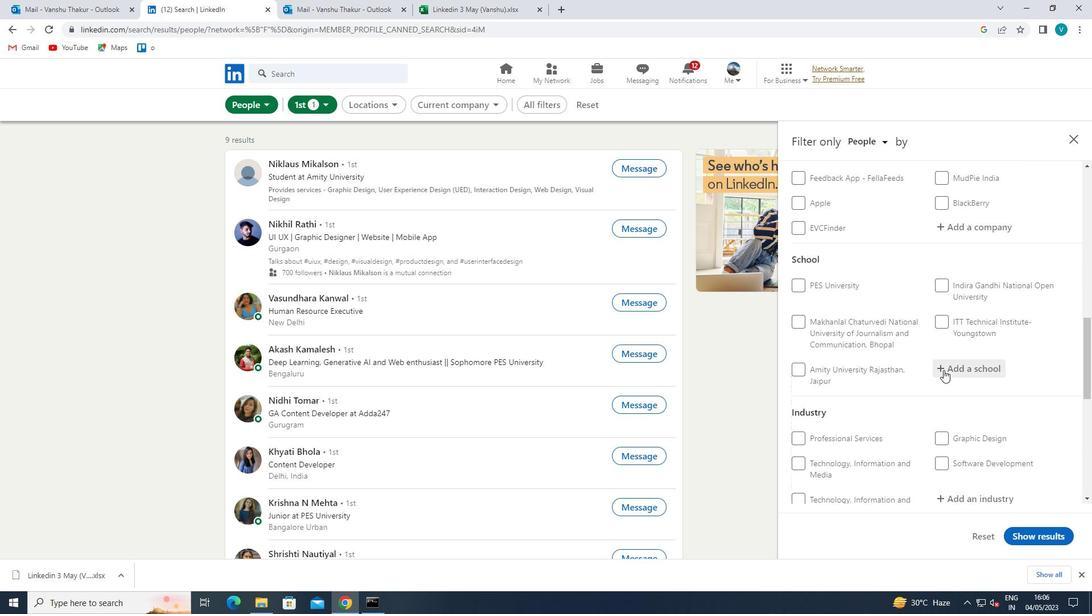 
Action: Key pressed <Key.shift>DOEACC
Screenshot: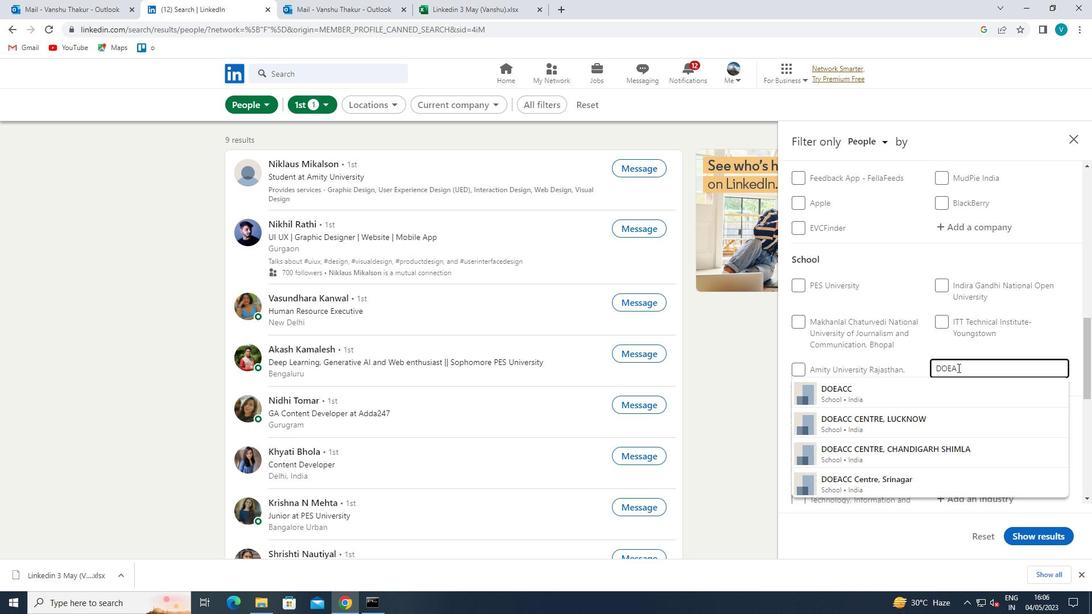 
Action: Mouse moved to (953, 390)
Screenshot: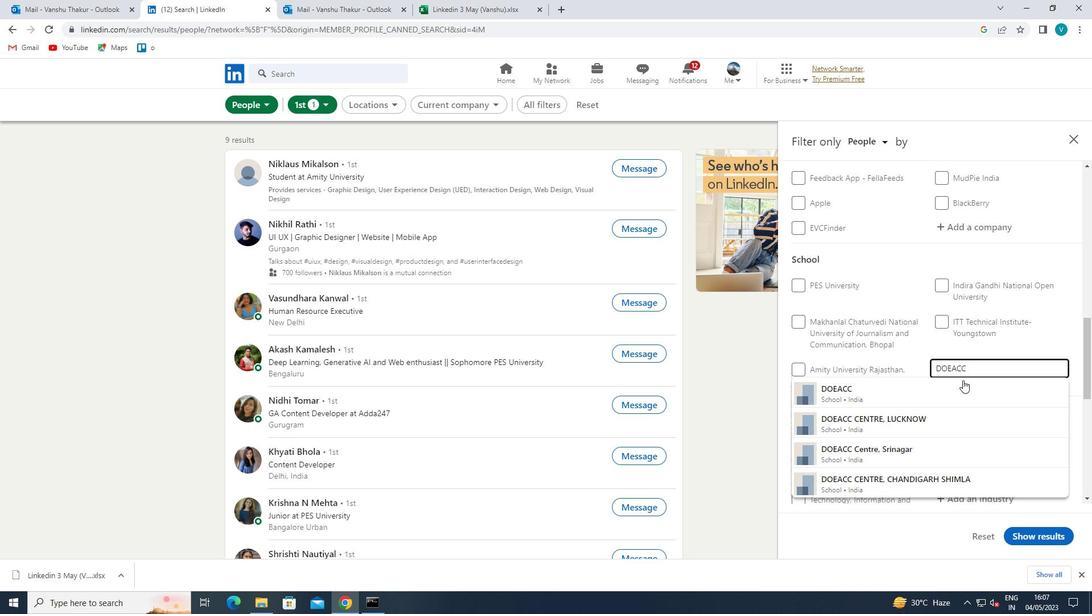 
Action: Mouse pressed left at (953, 390)
Screenshot: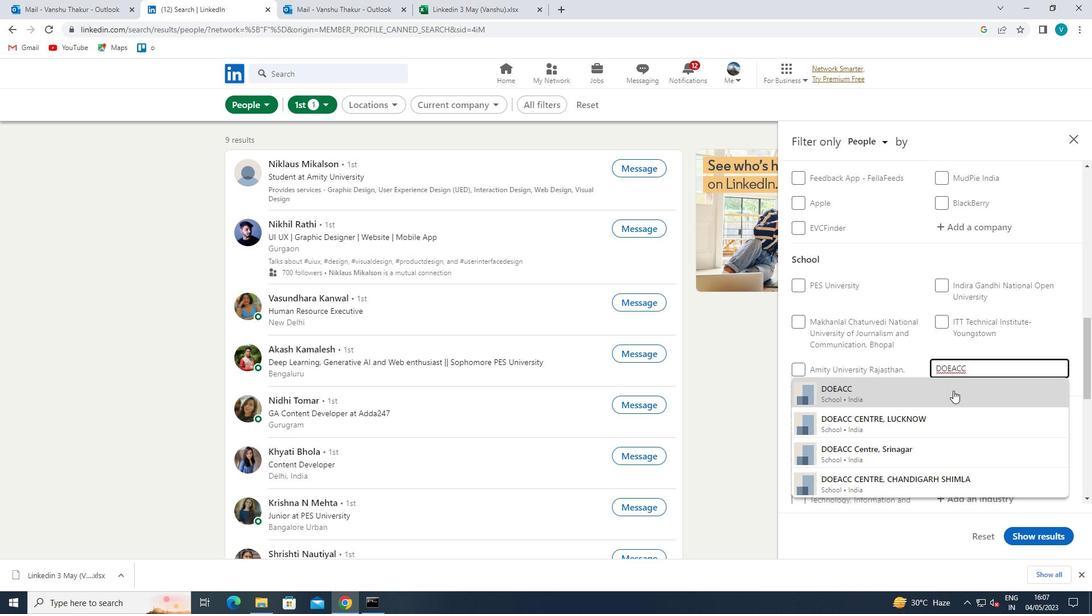 
Action: Mouse scrolled (953, 390) with delta (0, 0)
Screenshot: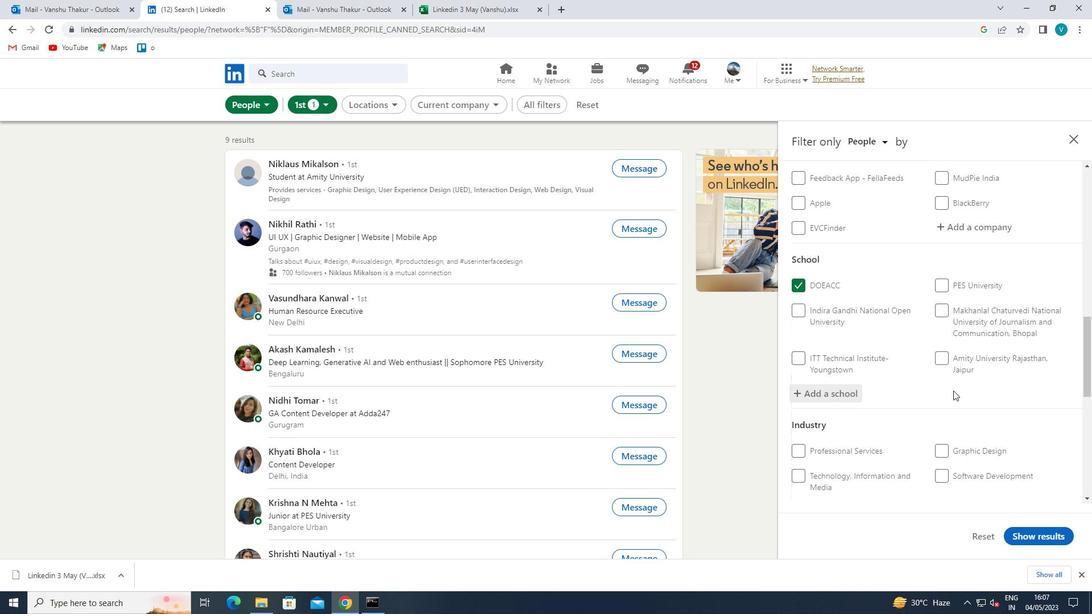 
Action: Mouse scrolled (953, 390) with delta (0, 0)
Screenshot: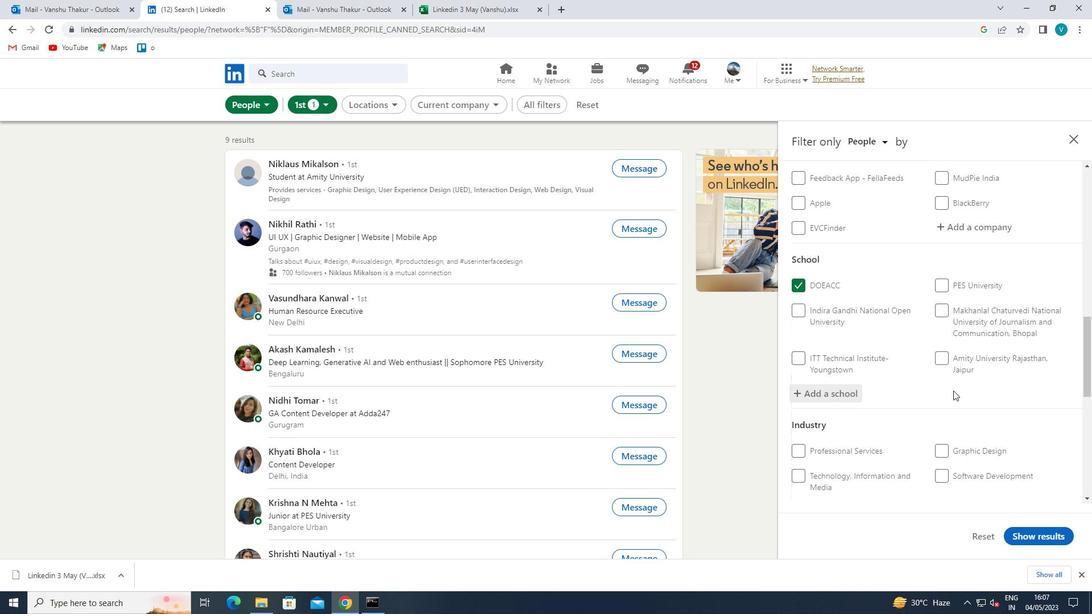 
Action: Mouse scrolled (953, 390) with delta (0, 0)
Screenshot: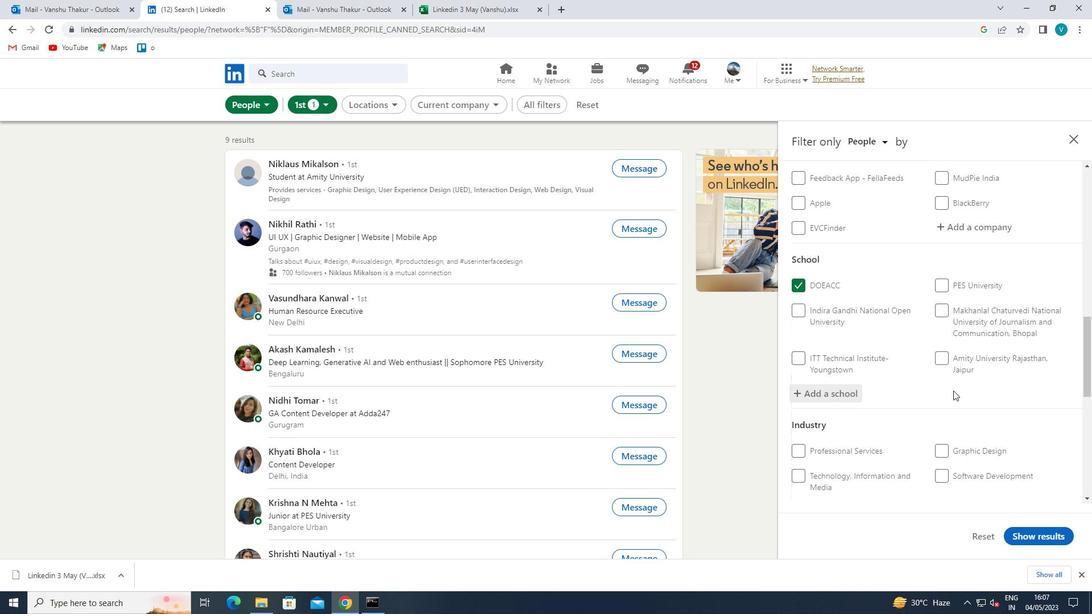 
Action: Mouse scrolled (953, 390) with delta (0, 0)
Screenshot: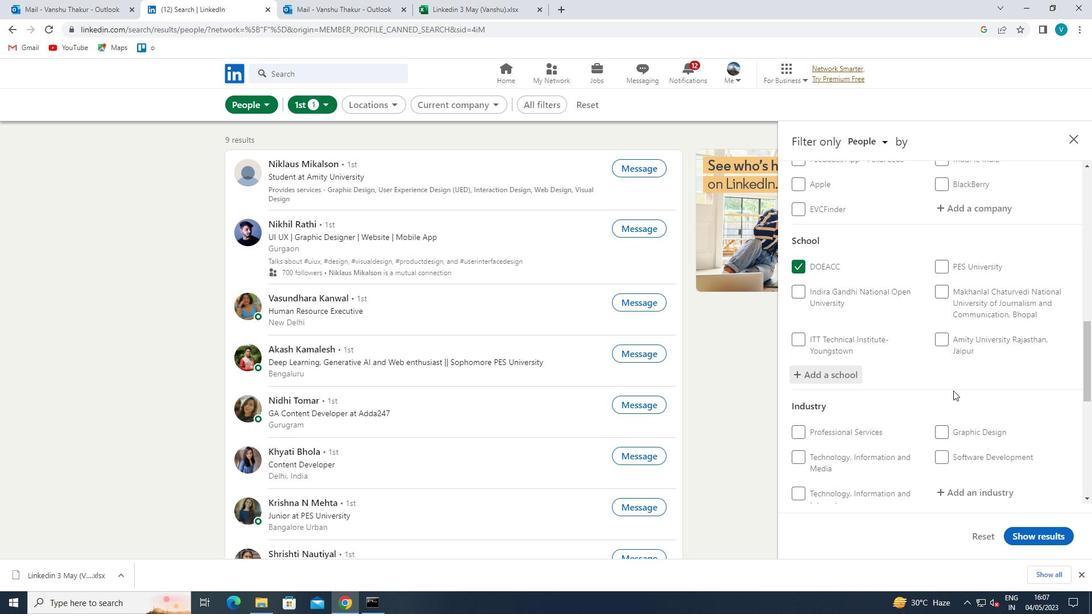 
Action: Mouse moved to (980, 290)
Screenshot: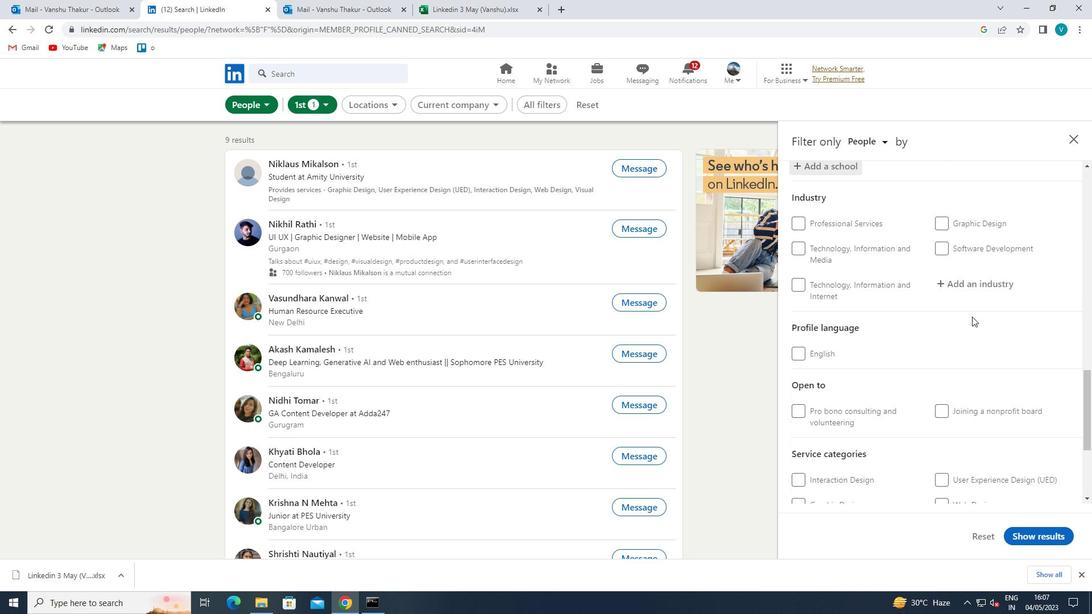 
Action: Mouse pressed left at (980, 290)
Screenshot: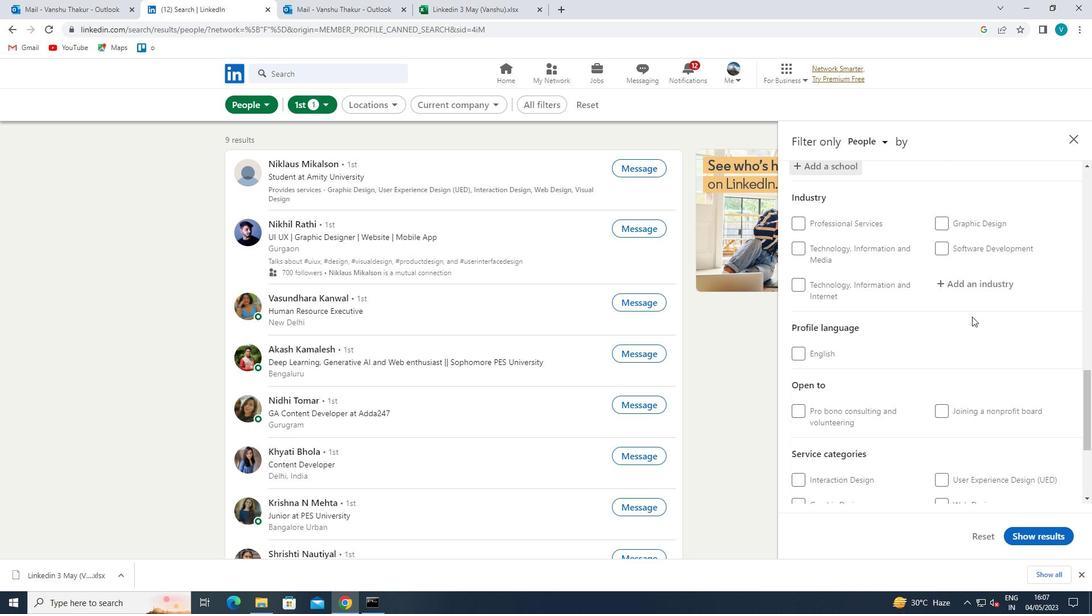 
Action: Key pressed <Key.shift>WH
Screenshot: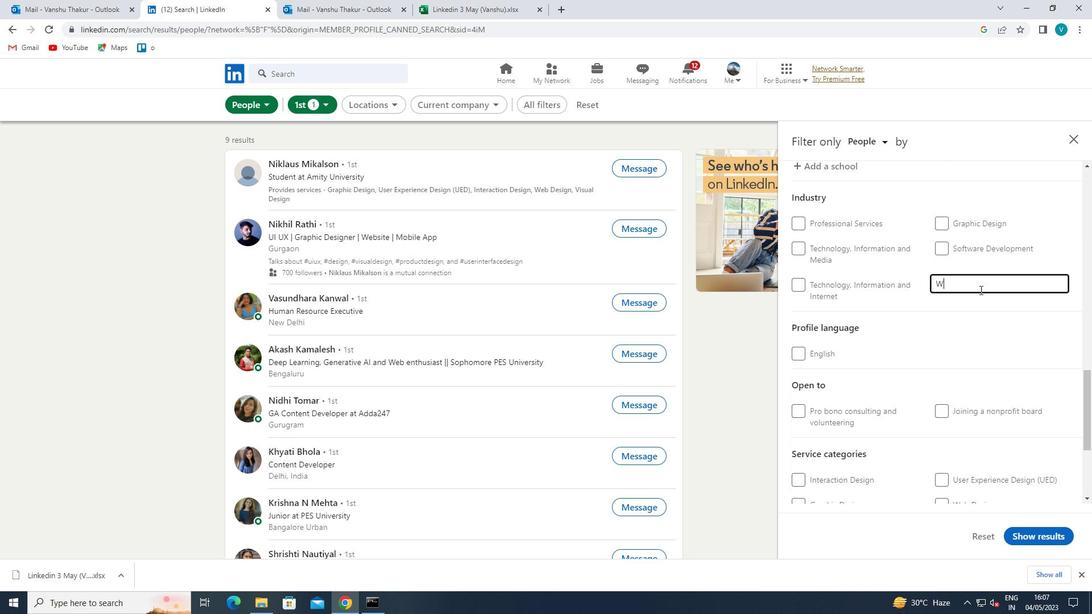 
Action: Mouse moved to (973, 284)
Screenshot: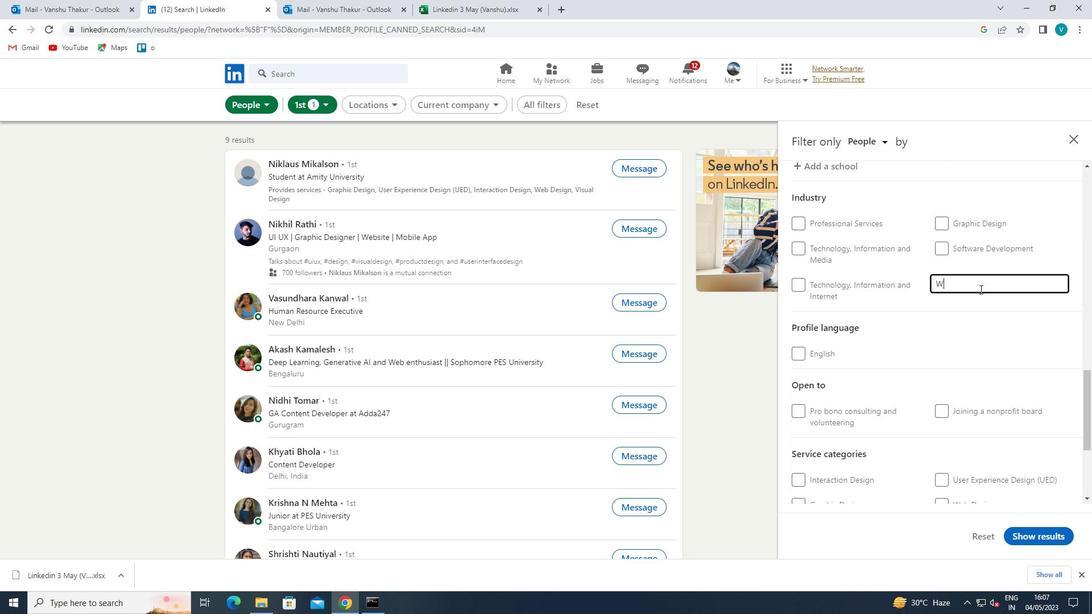 
Action: Key pressed OLESALE
Screenshot: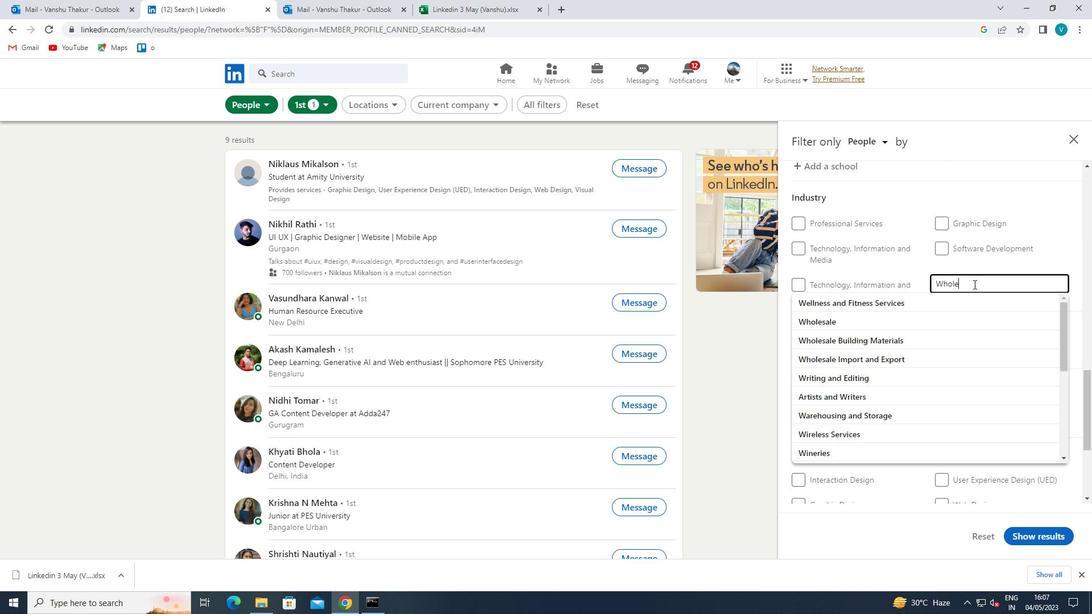 
Action: Mouse moved to (931, 375)
Screenshot: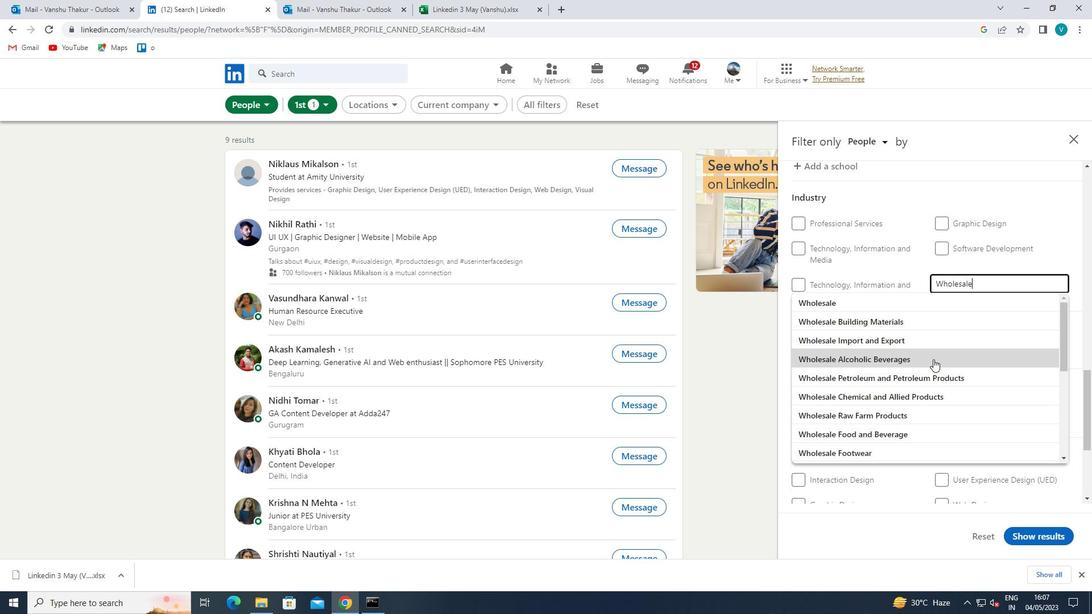 
Action: Mouse pressed left at (931, 375)
Screenshot: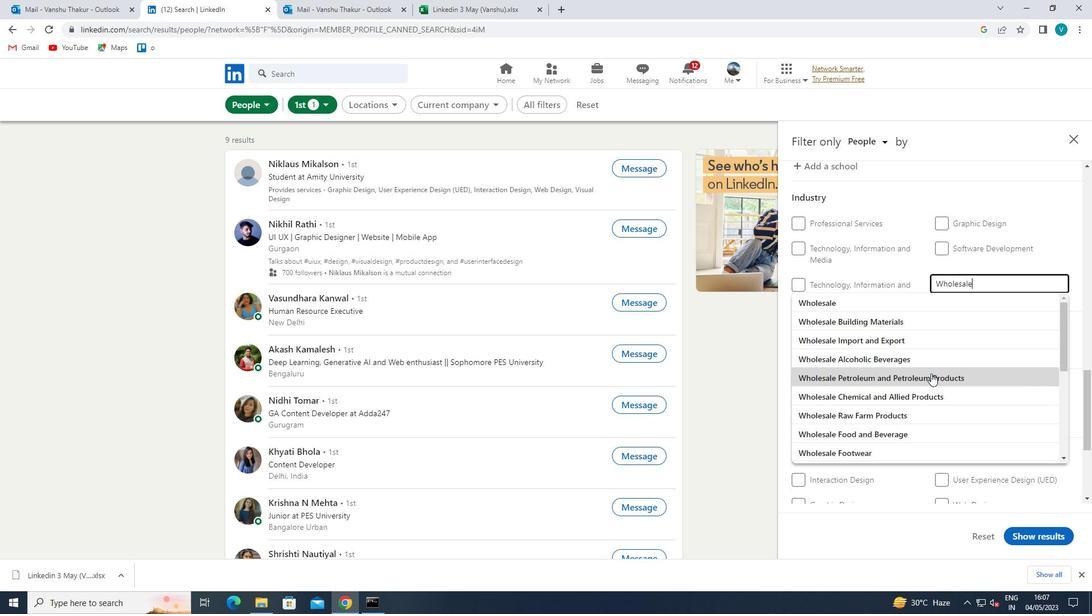 
Action: Mouse moved to (931, 375)
Screenshot: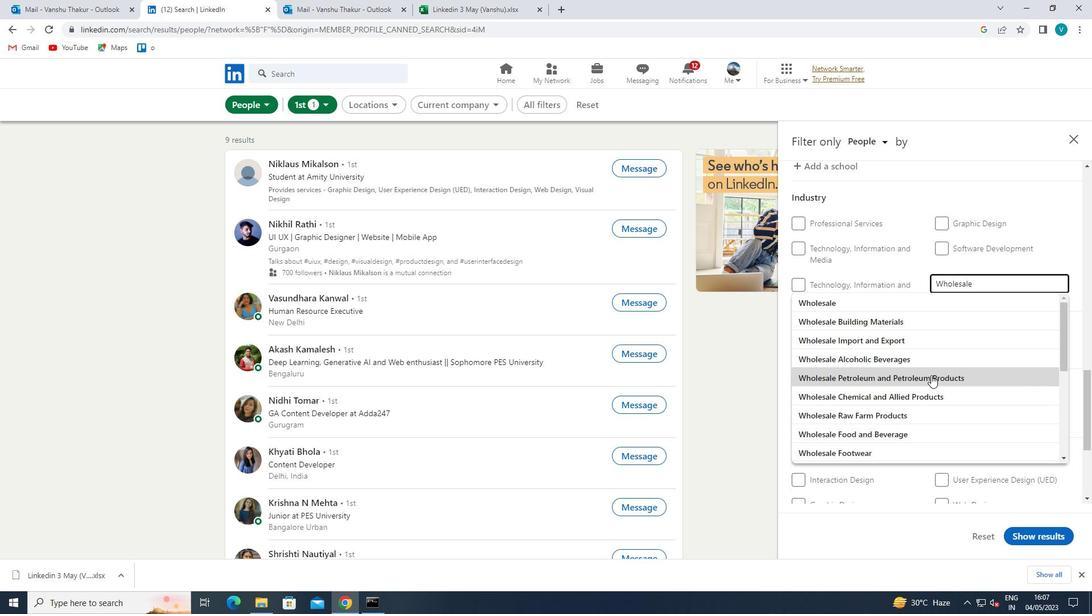 
Action: Mouse scrolled (931, 374) with delta (0, 0)
Screenshot: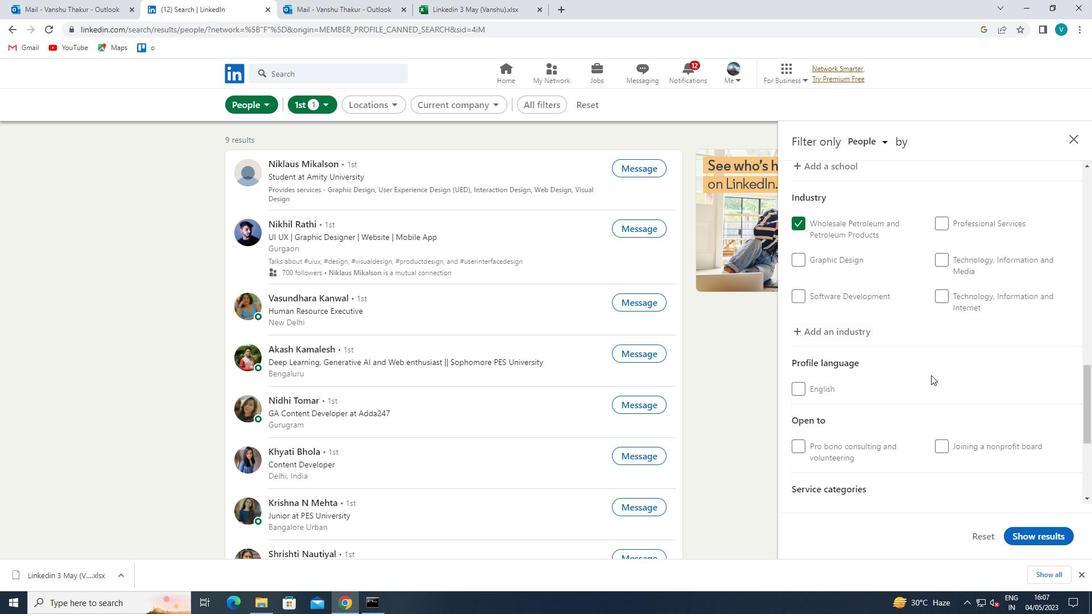
Action: Mouse scrolled (931, 374) with delta (0, 0)
Screenshot: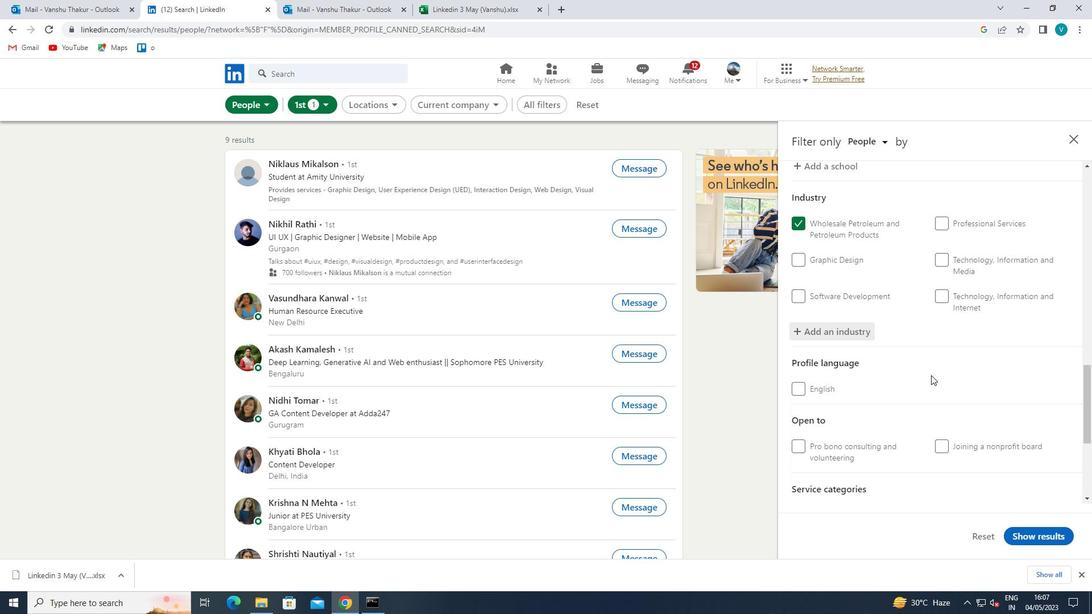 
Action: Mouse scrolled (931, 374) with delta (0, 0)
Screenshot: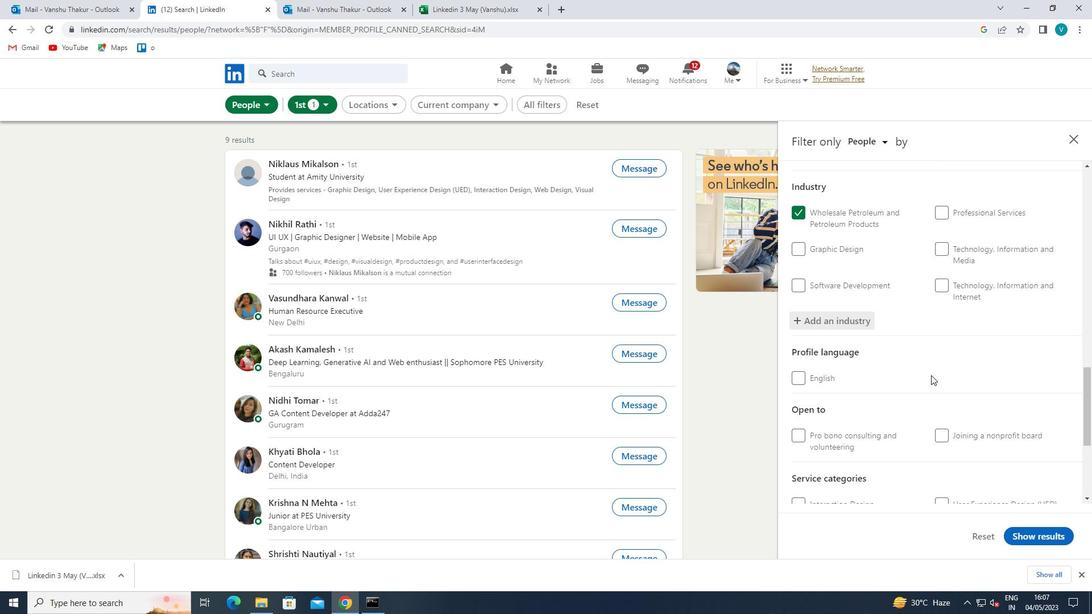 
Action: Mouse scrolled (931, 374) with delta (0, 0)
Screenshot: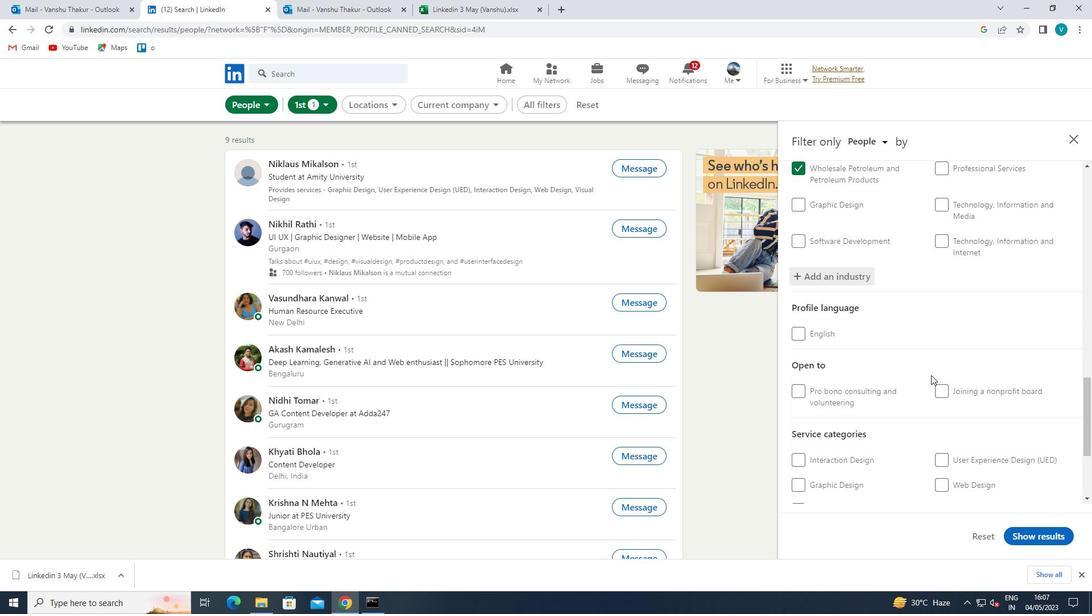 
Action: Mouse moved to (969, 331)
Screenshot: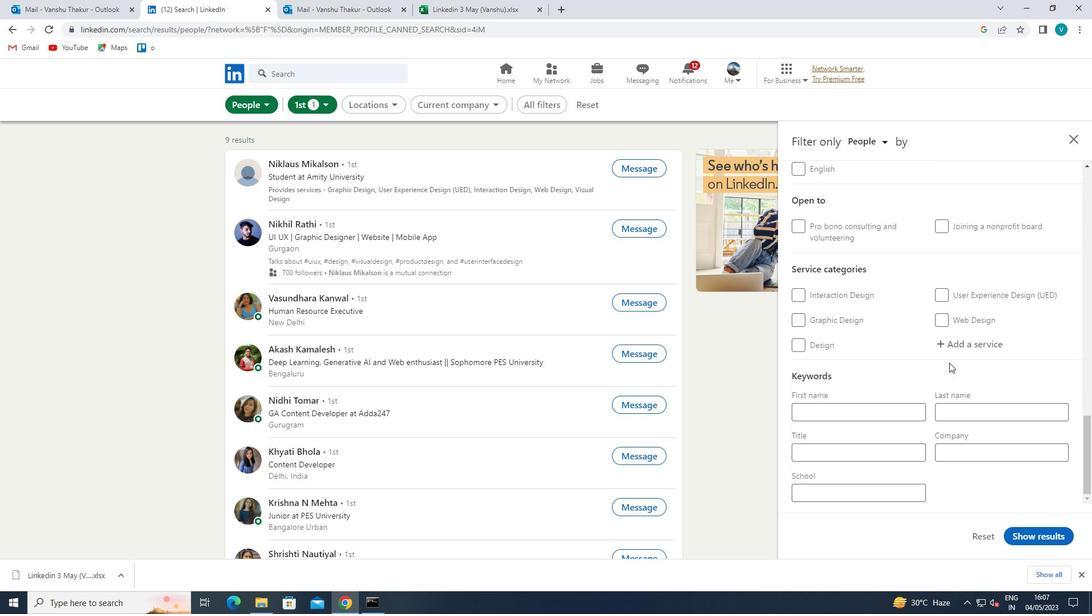 
Action: Mouse pressed left at (969, 331)
Screenshot: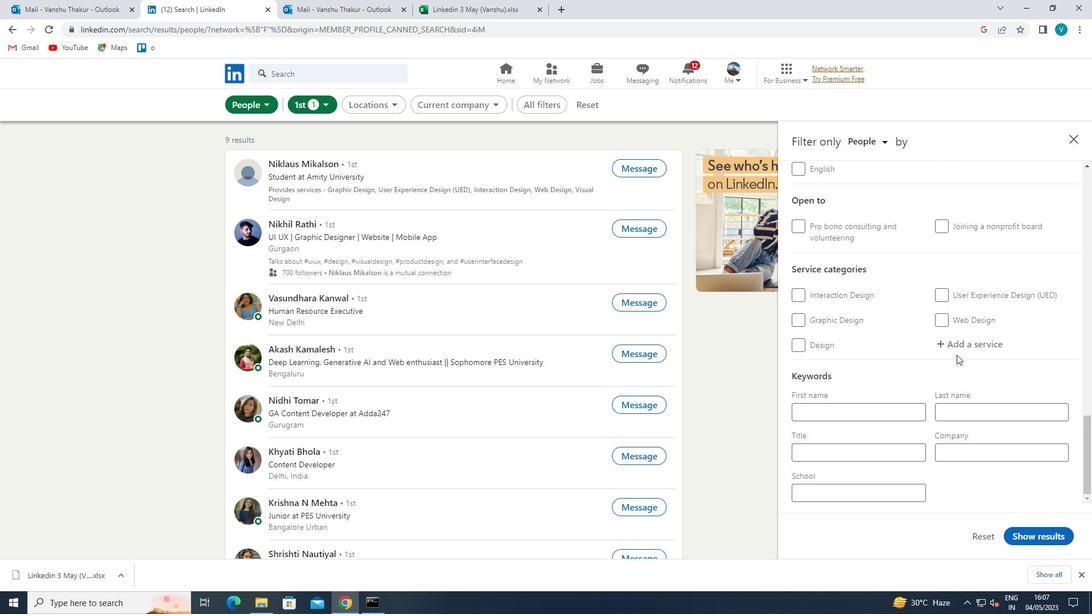 
Action: Mouse moved to (969, 338)
Screenshot: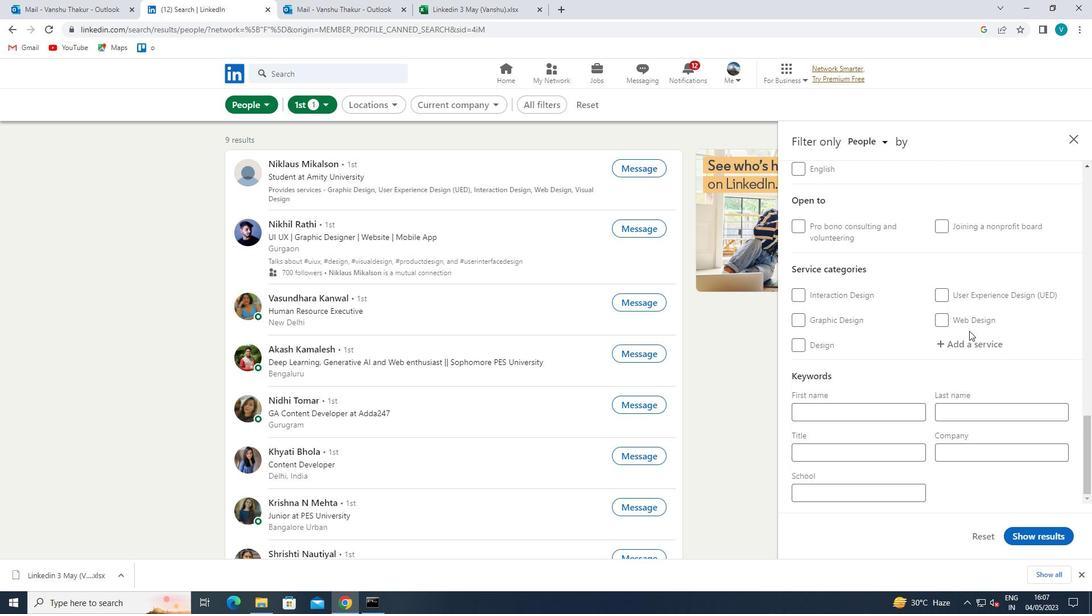 
Action: Mouse pressed left at (969, 338)
Screenshot: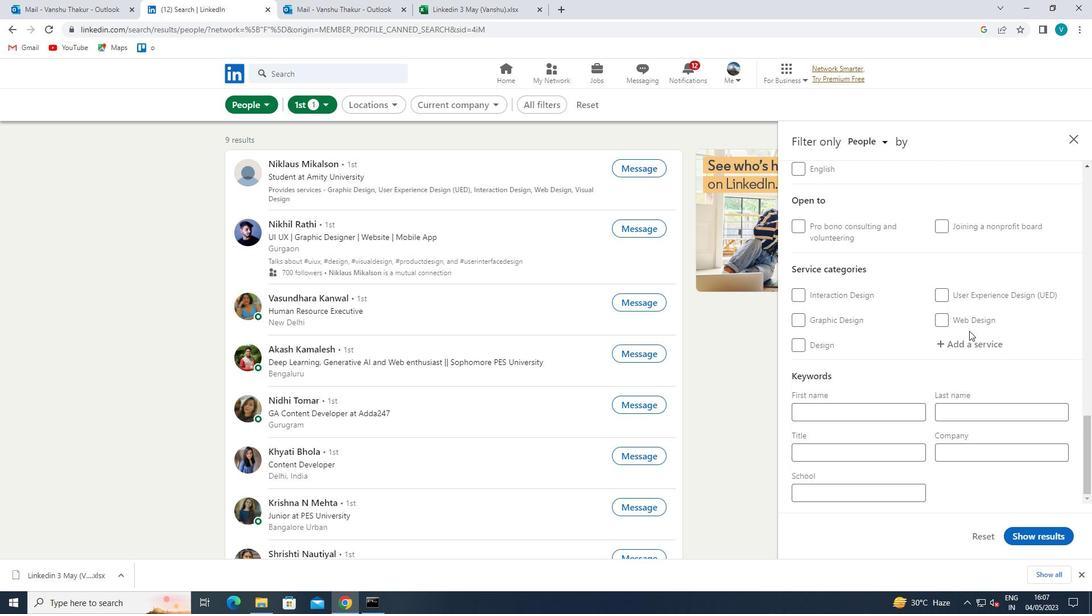 
Action: Mouse moved to (969, 338)
Screenshot: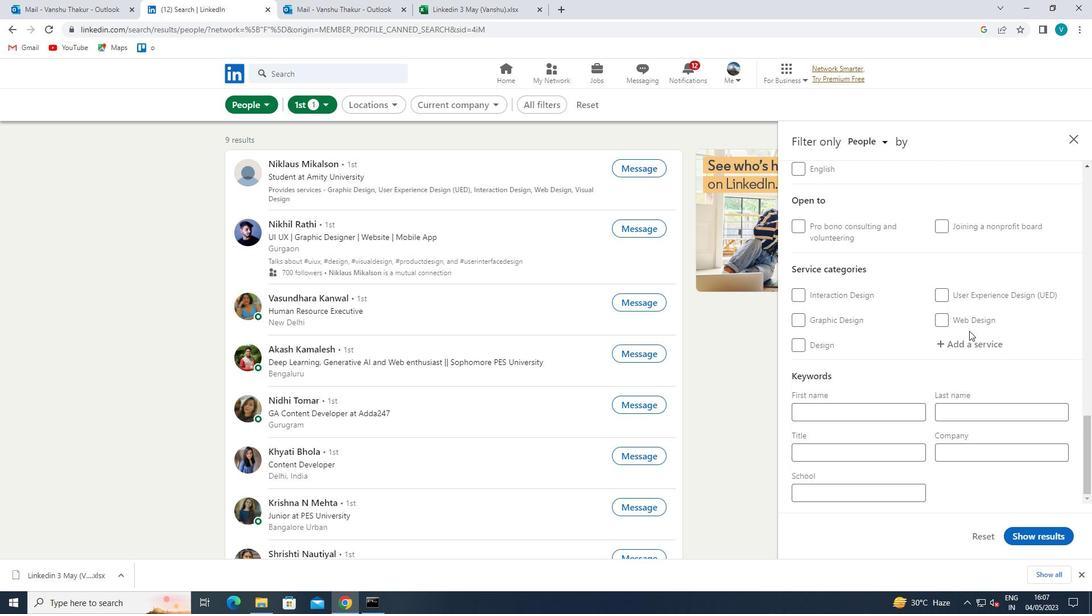 
Action: Key pressed <Key.shift>DIGITAL<Key.space>
Screenshot: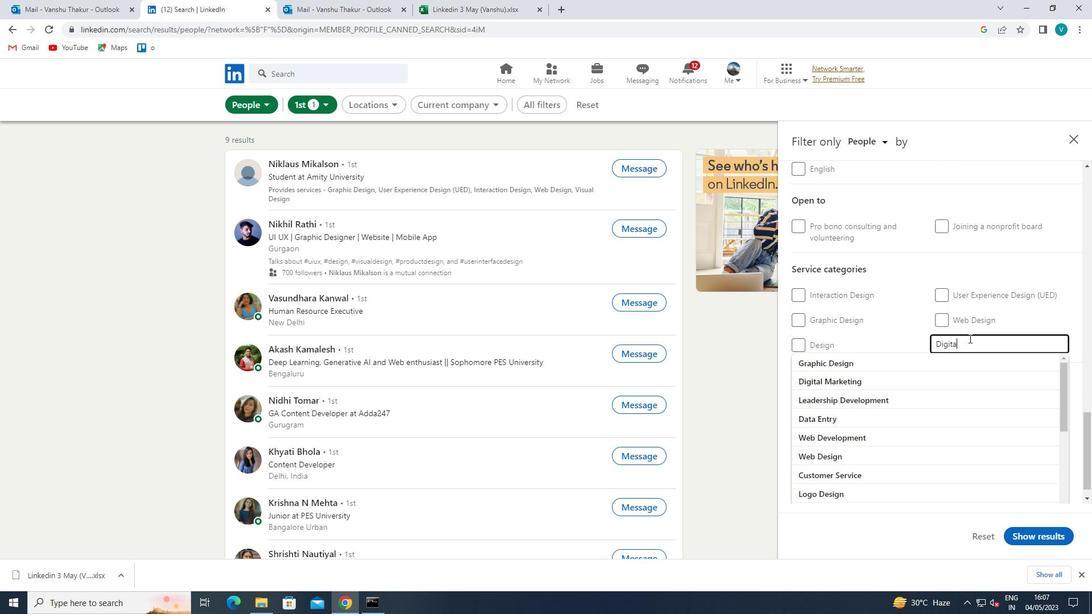 
Action: Mouse moved to (945, 364)
Screenshot: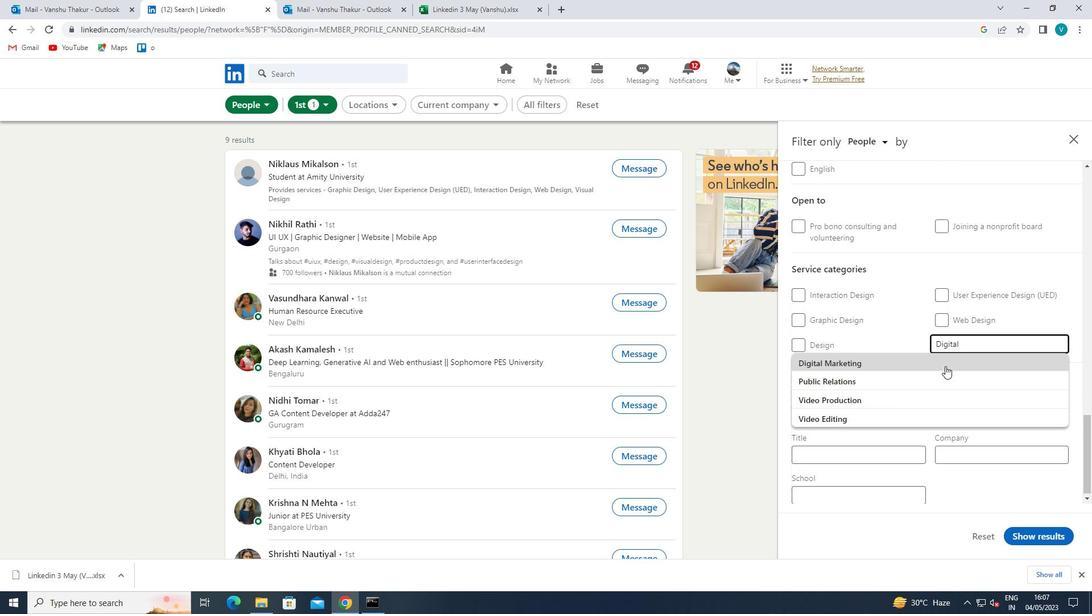 
Action: Mouse pressed left at (945, 364)
Screenshot: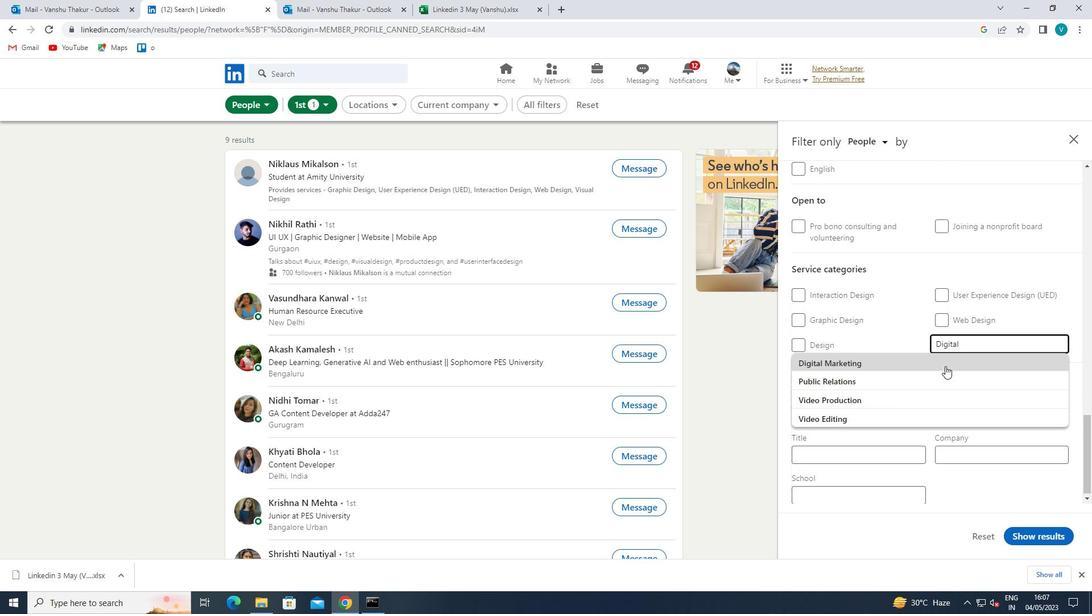 
Action: Mouse moved to (945, 364)
Screenshot: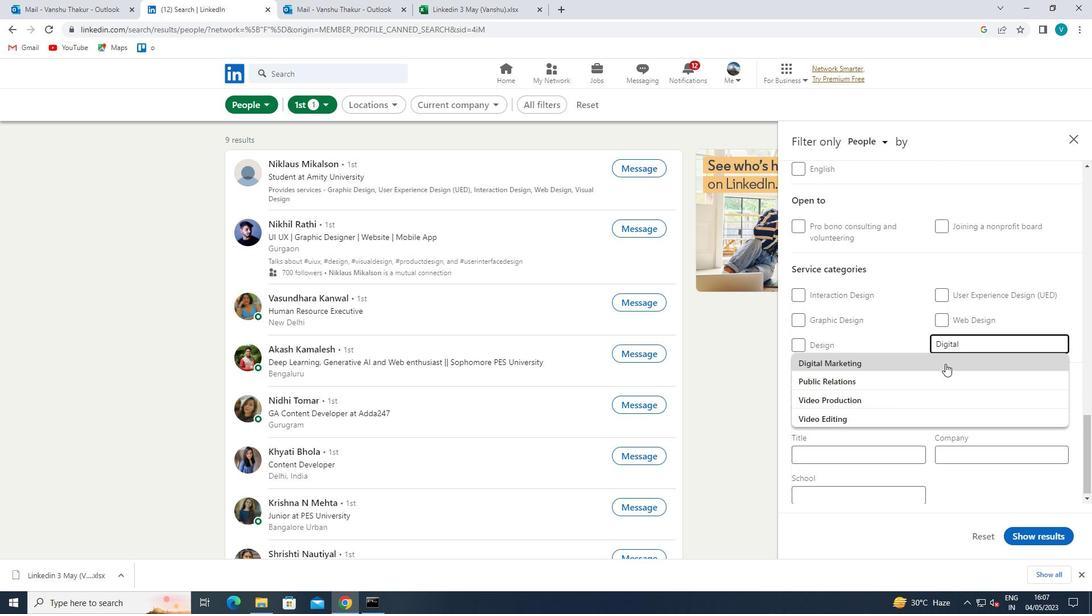 
Action: Mouse scrolled (945, 363) with delta (0, 0)
Screenshot: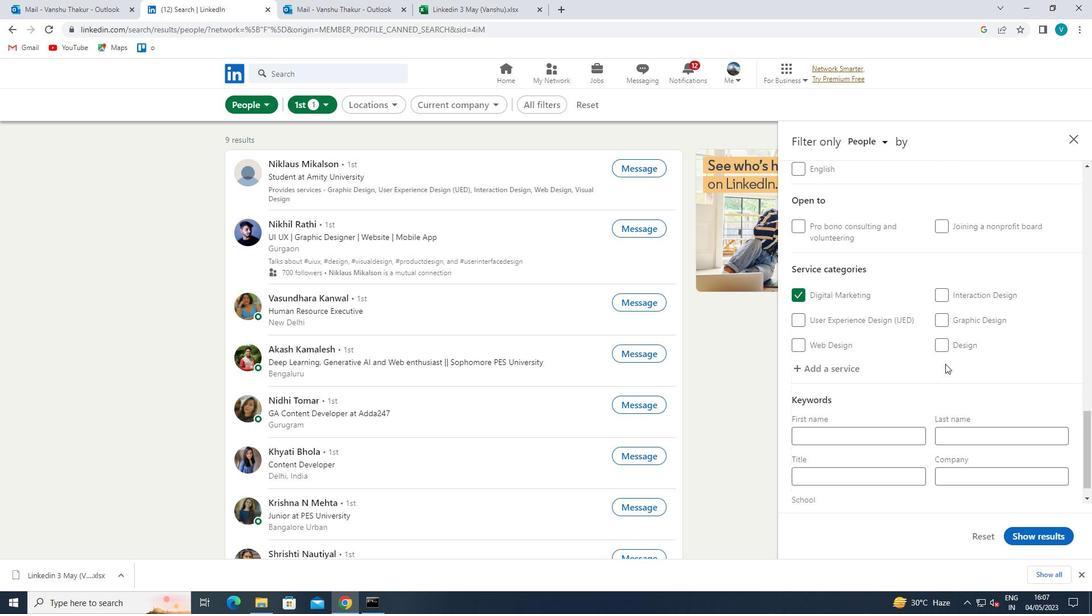 
Action: Mouse moved to (945, 364)
Screenshot: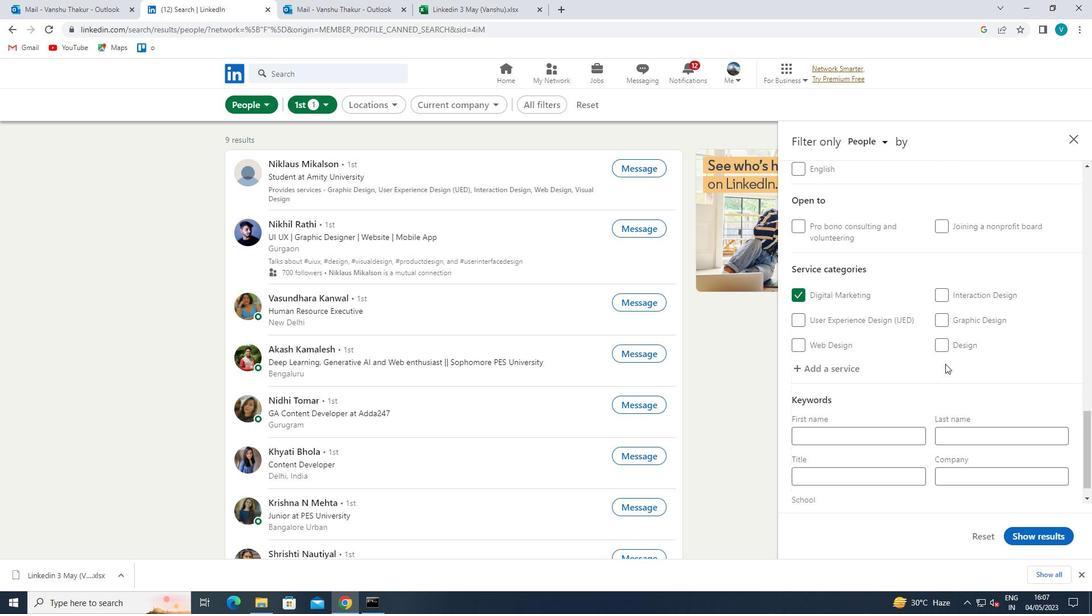 
Action: Mouse scrolled (945, 364) with delta (0, 0)
Screenshot: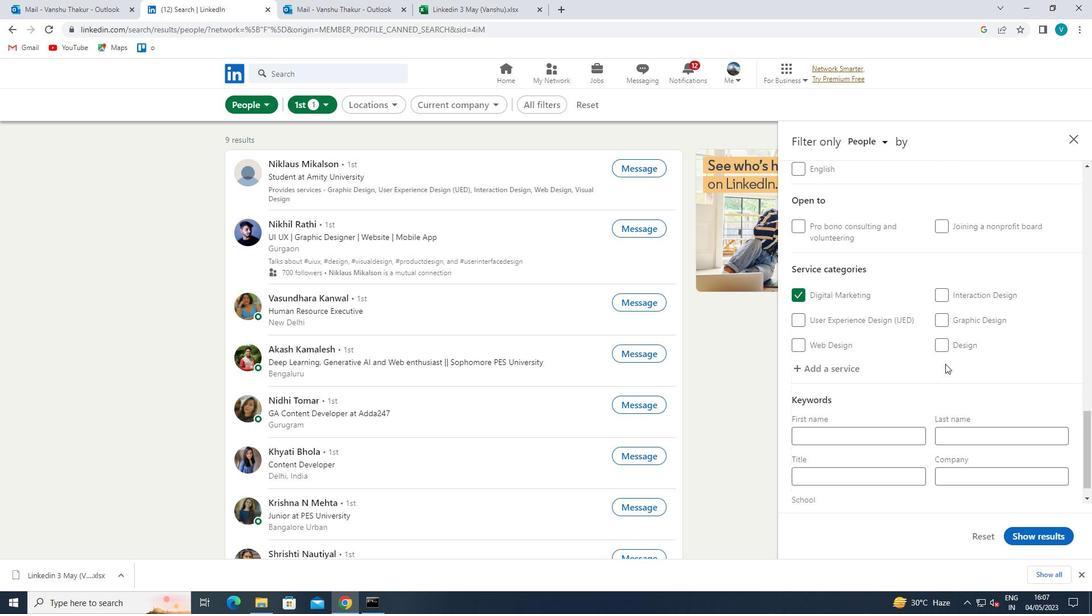 
Action: Mouse moved to (945, 366)
Screenshot: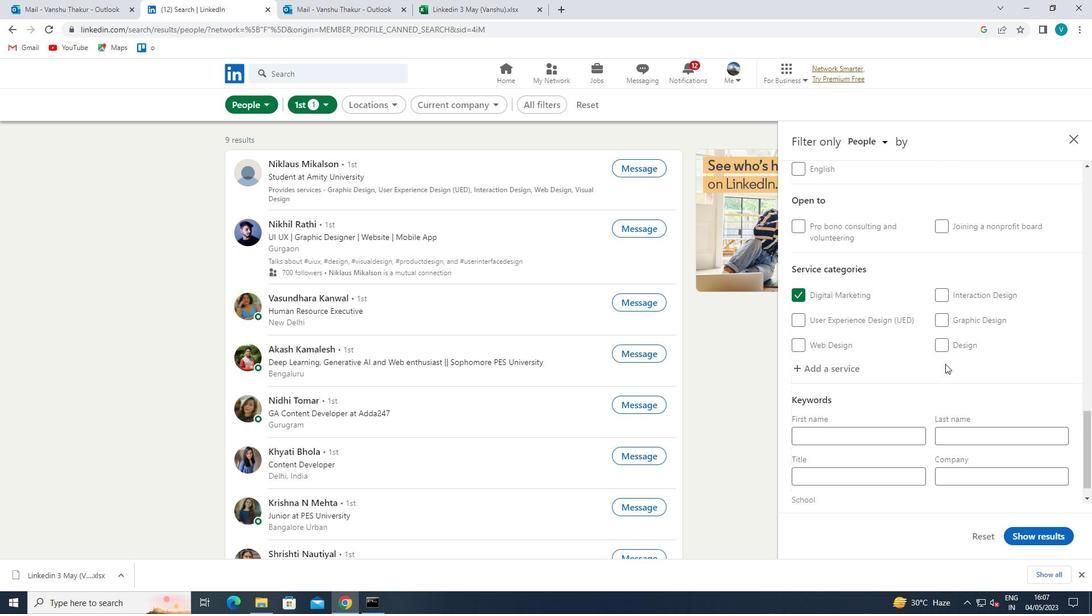 
Action: Mouse scrolled (945, 365) with delta (0, 0)
Screenshot: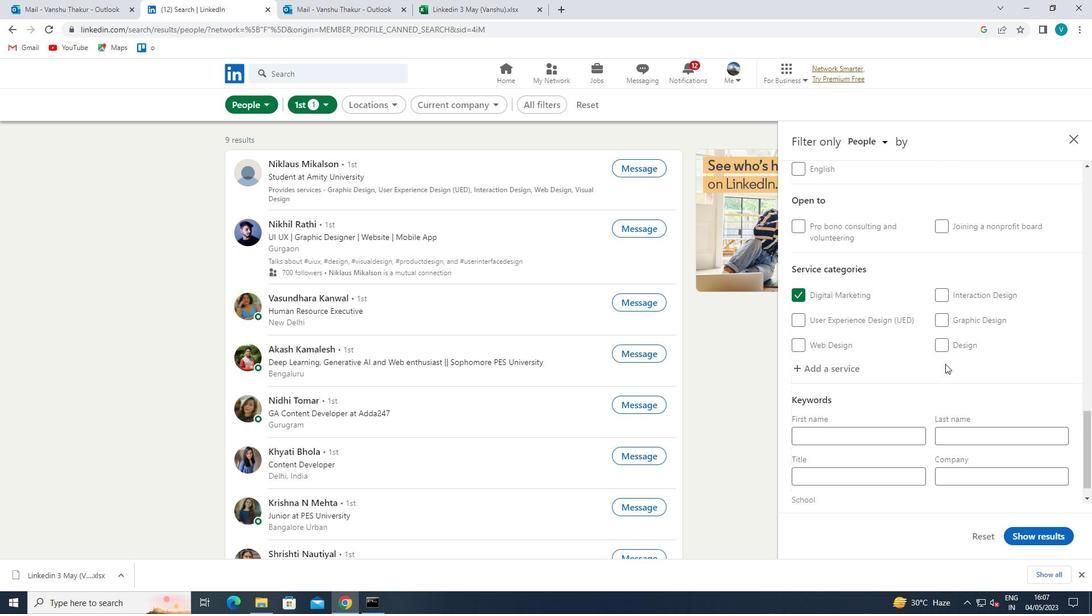 
Action: Mouse moved to (882, 454)
Screenshot: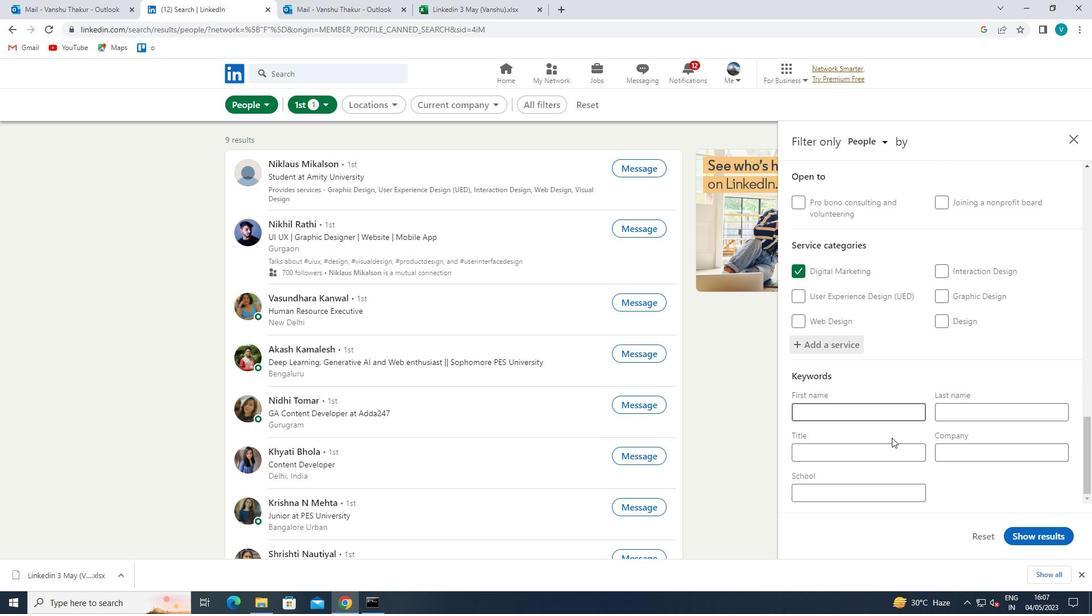 
Action: Mouse pressed left at (882, 454)
Screenshot: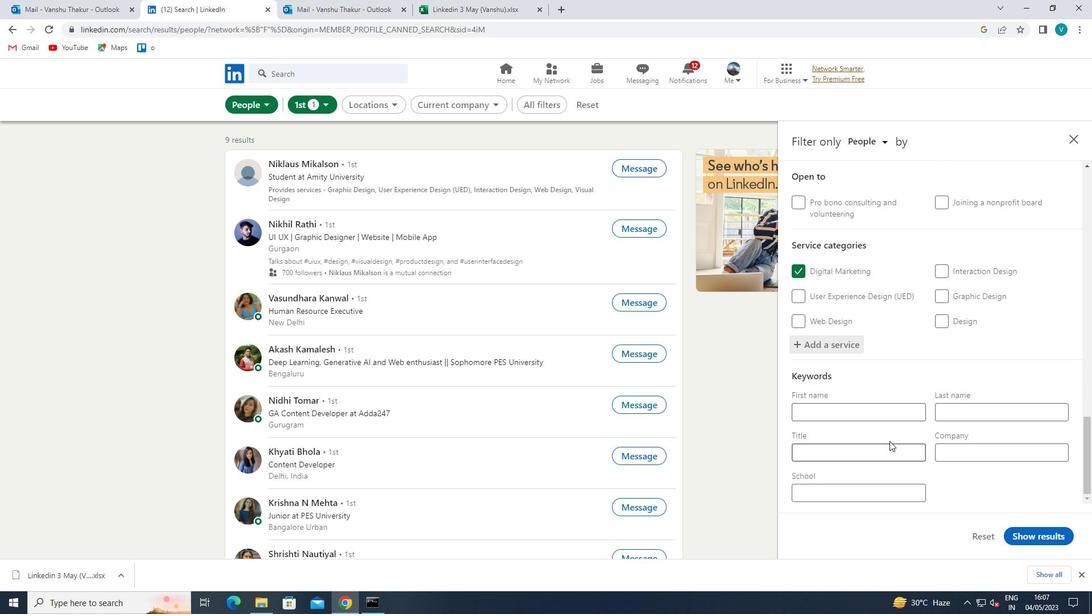 
Action: Mouse moved to (886, 457)
Screenshot: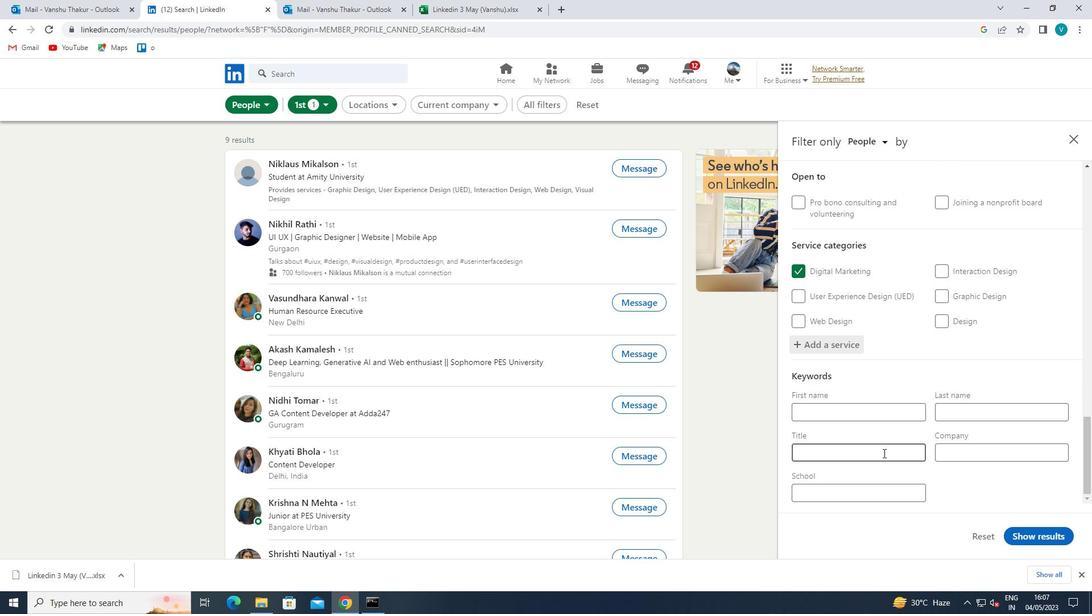 
Action: Key pressed <Key.shift>CUSTY<Key.backspace>OMER<Key.space><Key.shift>SE<Key.backspace>UPPORT<Key.space>
Screenshot: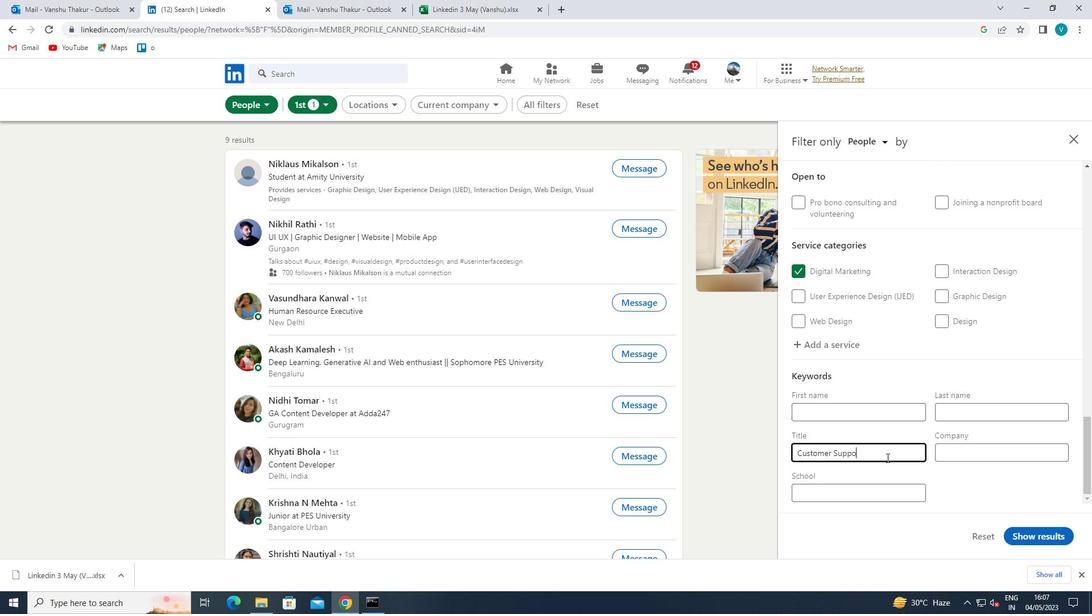 
Action: Mouse moved to (1046, 541)
Screenshot: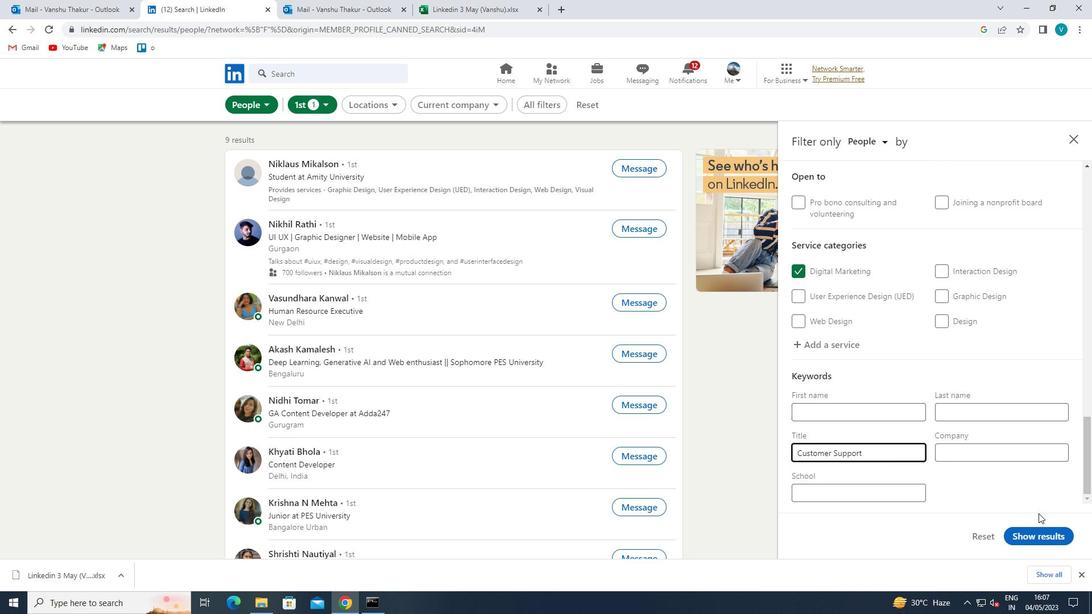
Action: Mouse pressed left at (1046, 541)
Screenshot: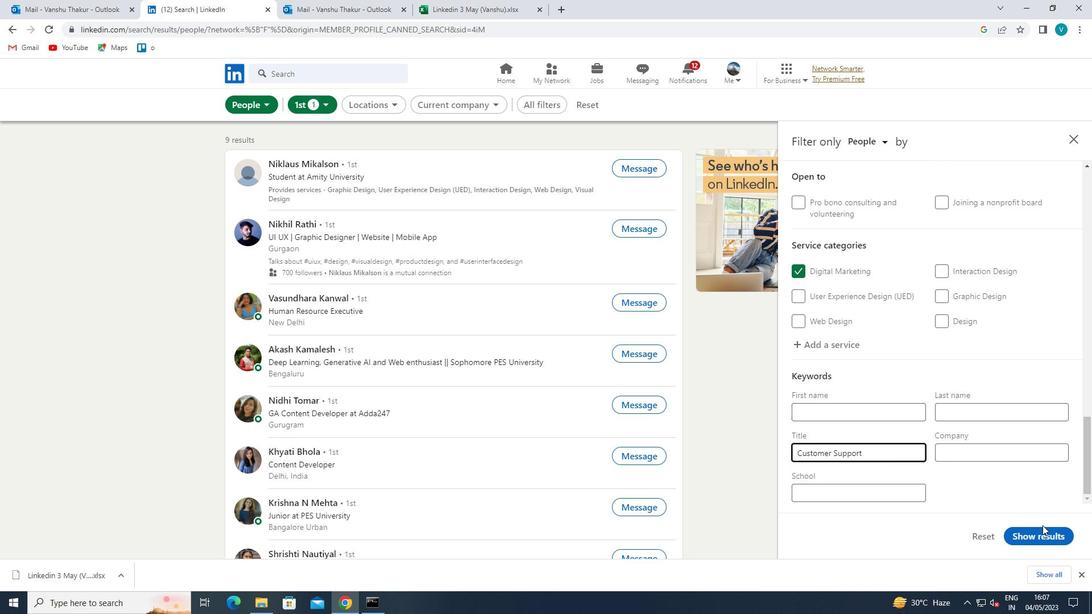
